 Task: Create a due date automation trigger when advanced on, 2 hours before a card is due add fields without custom field "Resume" cleared.
Action: Mouse moved to (965, 275)
Screenshot: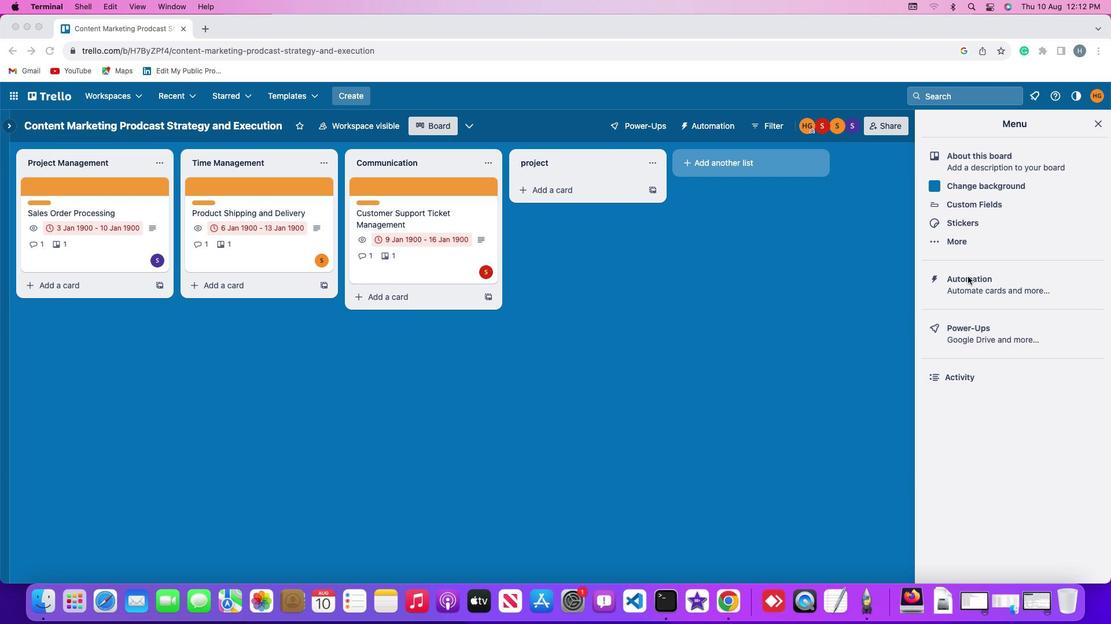 
Action: Mouse pressed left at (965, 275)
Screenshot: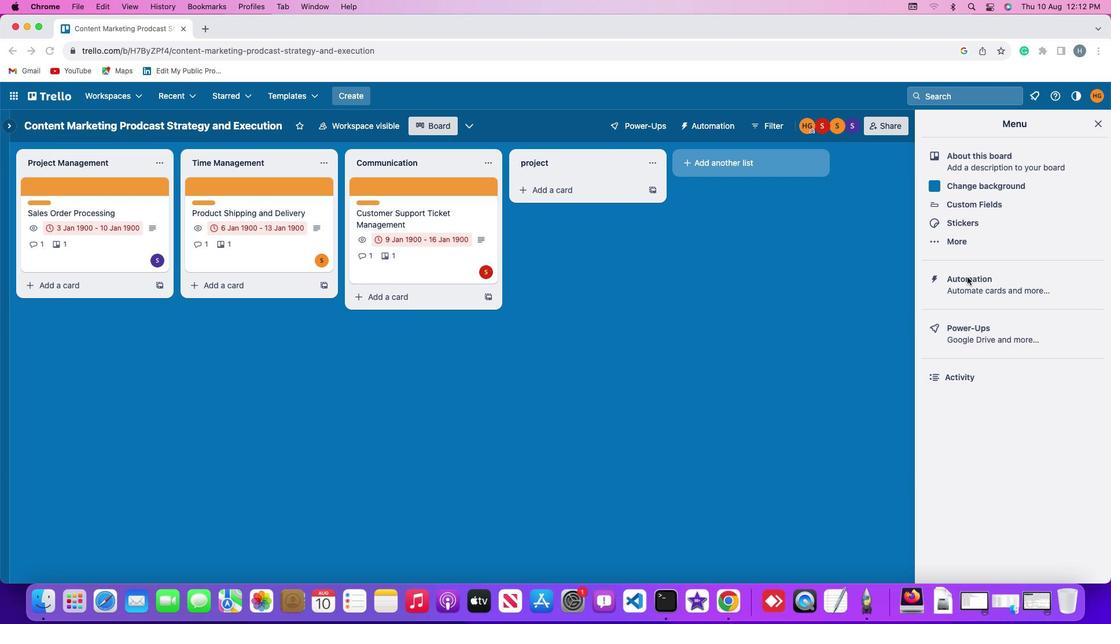 
Action: Mouse pressed left at (965, 275)
Screenshot: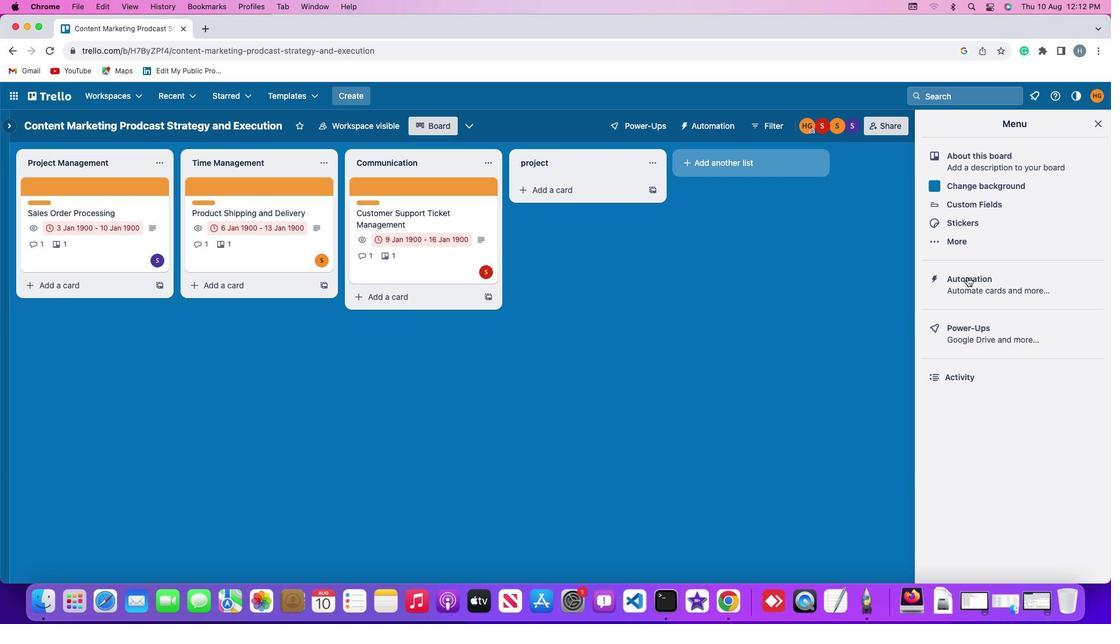 
Action: Mouse moved to (49, 276)
Screenshot: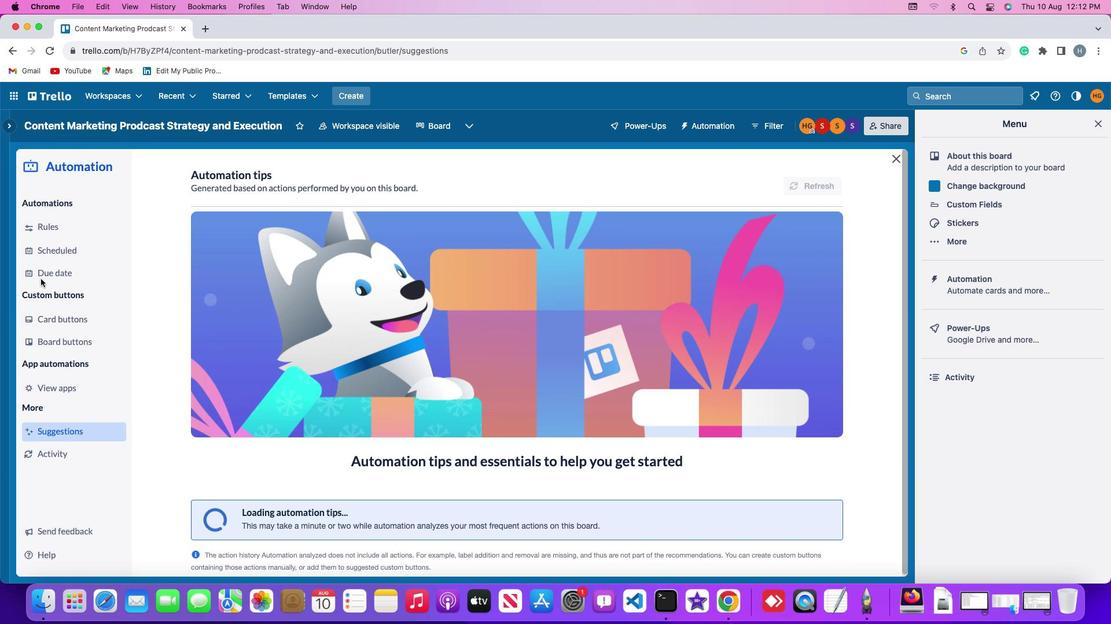 
Action: Mouse pressed left at (49, 276)
Screenshot: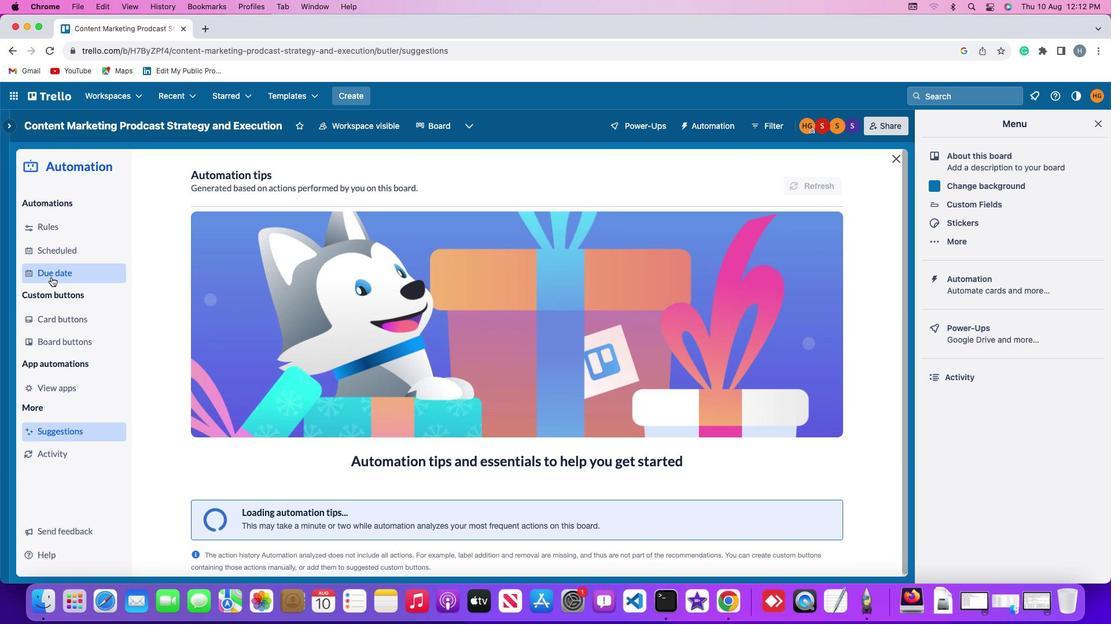 
Action: Mouse moved to (782, 171)
Screenshot: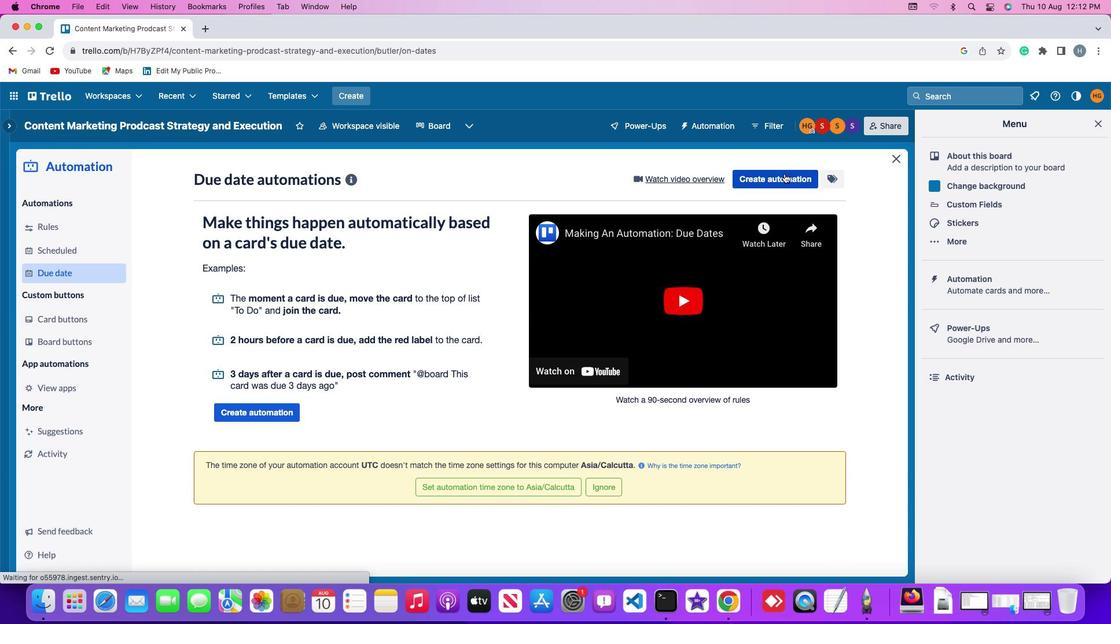 
Action: Mouse pressed left at (782, 171)
Screenshot: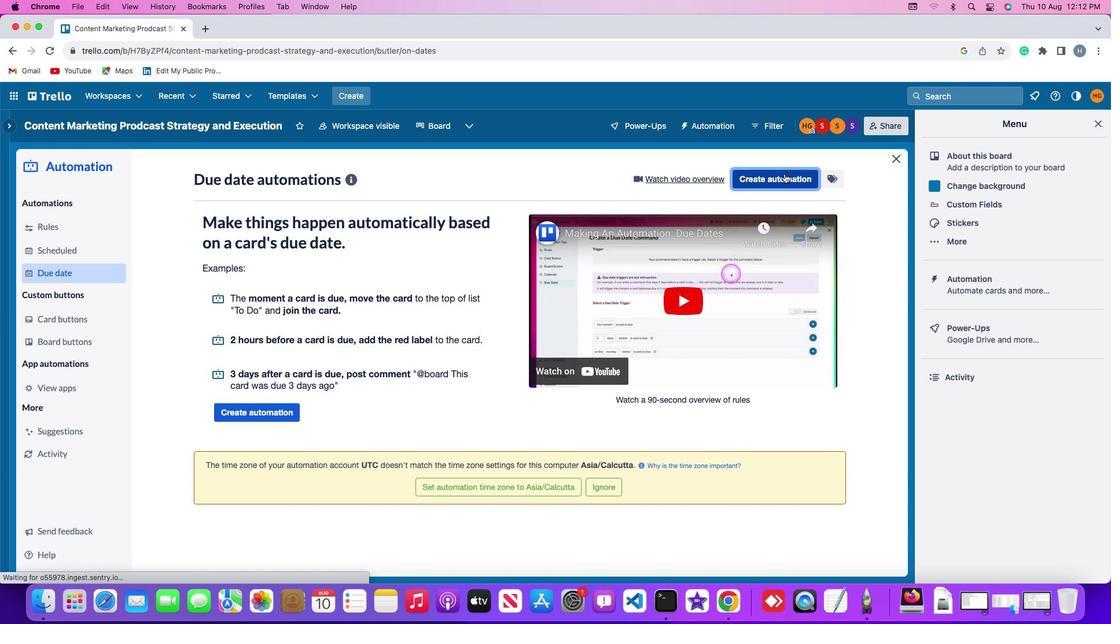 
Action: Mouse moved to (274, 285)
Screenshot: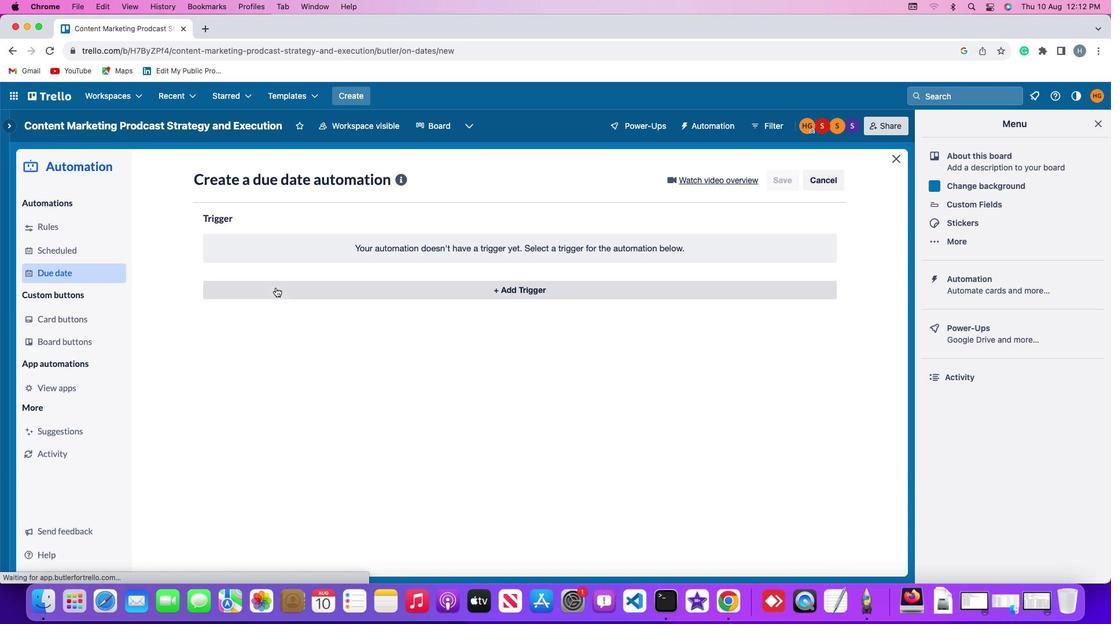 
Action: Mouse pressed left at (274, 285)
Screenshot: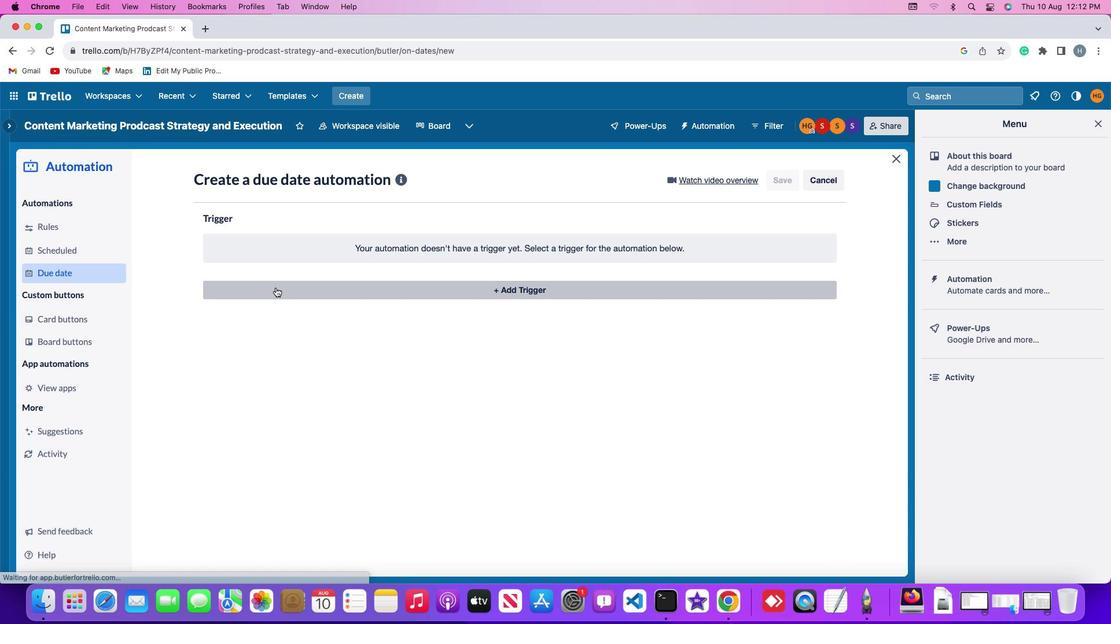 
Action: Mouse moved to (227, 469)
Screenshot: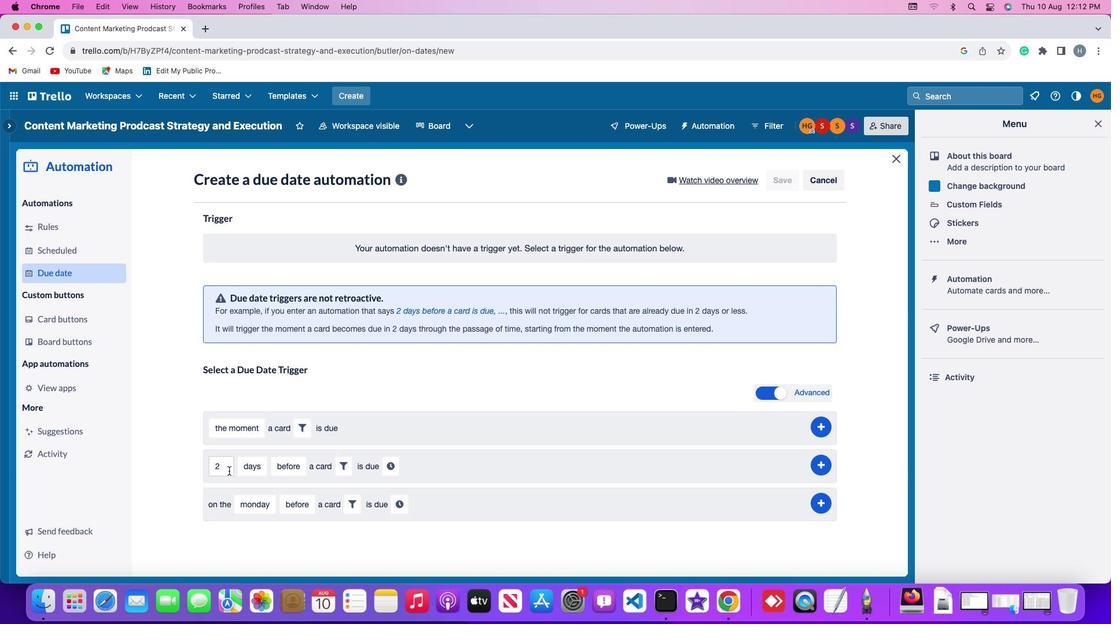 
Action: Mouse pressed left at (227, 469)
Screenshot: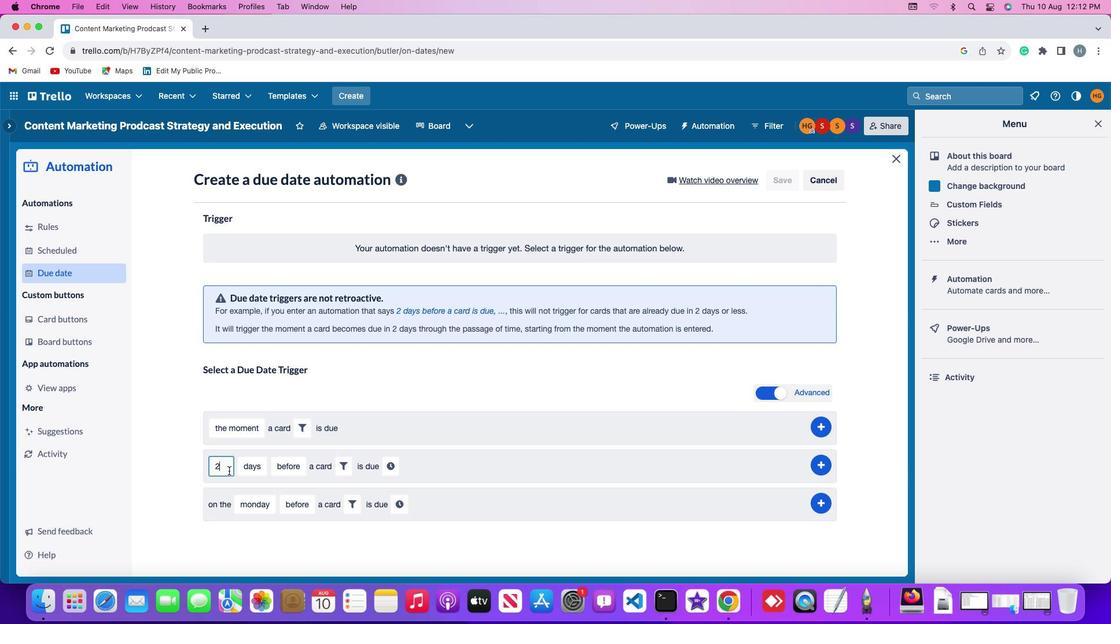 
Action: Mouse moved to (227, 468)
Screenshot: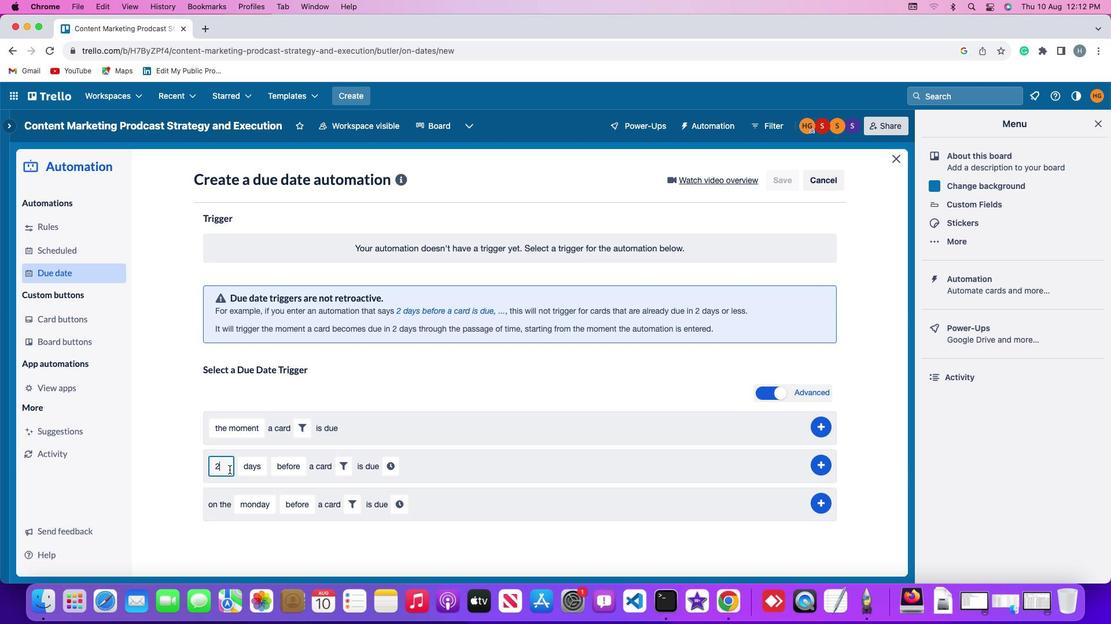 
Action: Key pressed Key.backspace
Screenshot: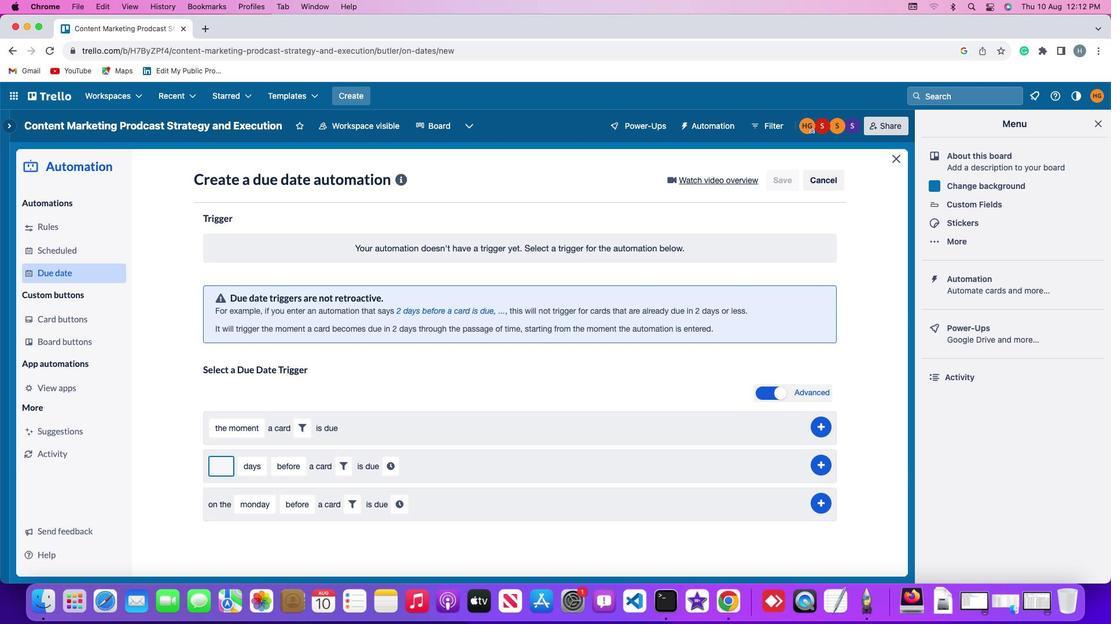 
Action: Mouse moved to (236, 466)
Screenshot: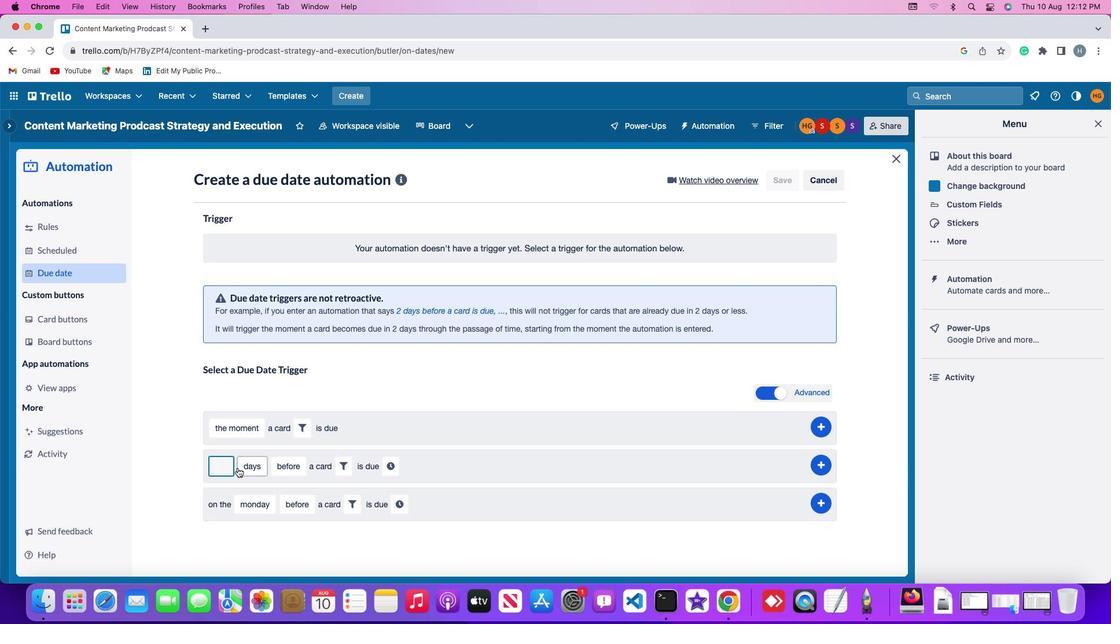 
Action: Key pressed '2'
Screenshot: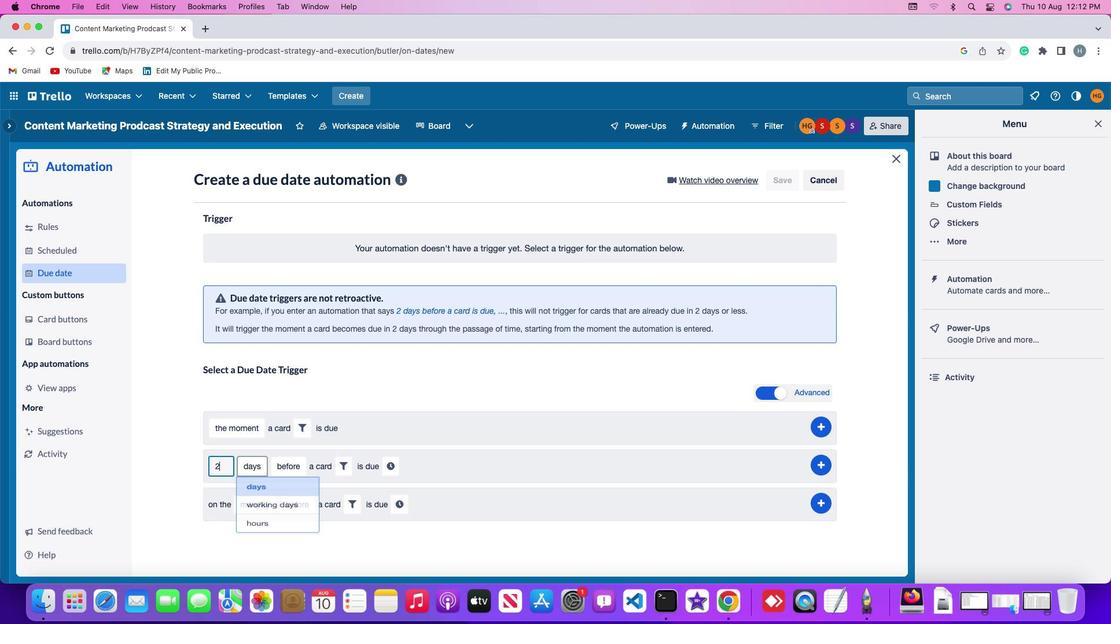 
Action: Mouse moved to (258, 464)
Screenshot: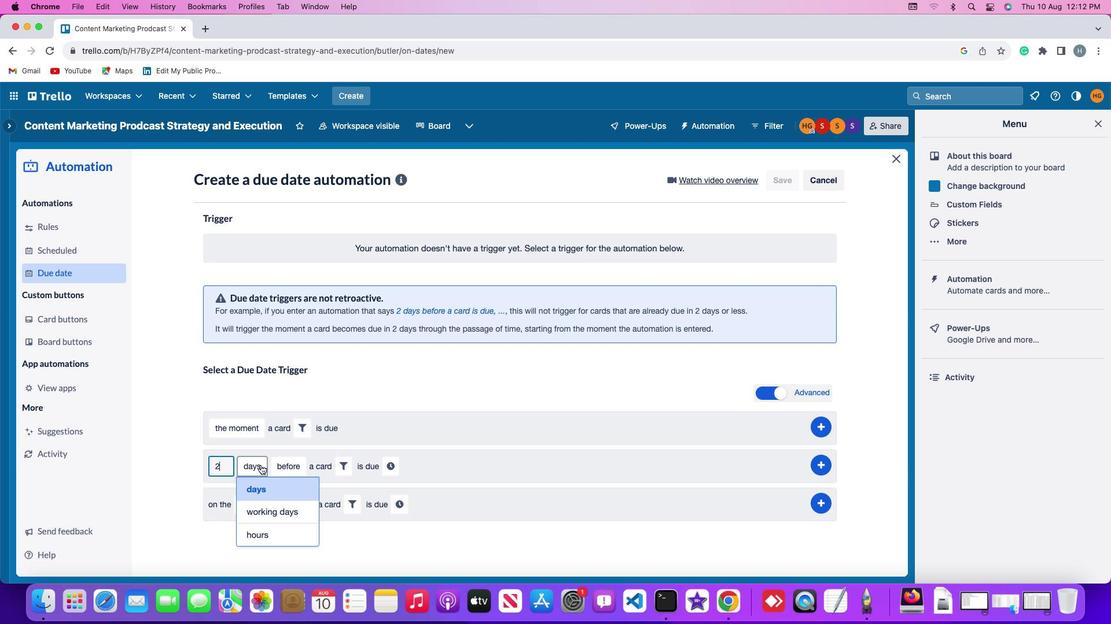 
Action: Mouse pressed left at (258, 464)
Screenshot: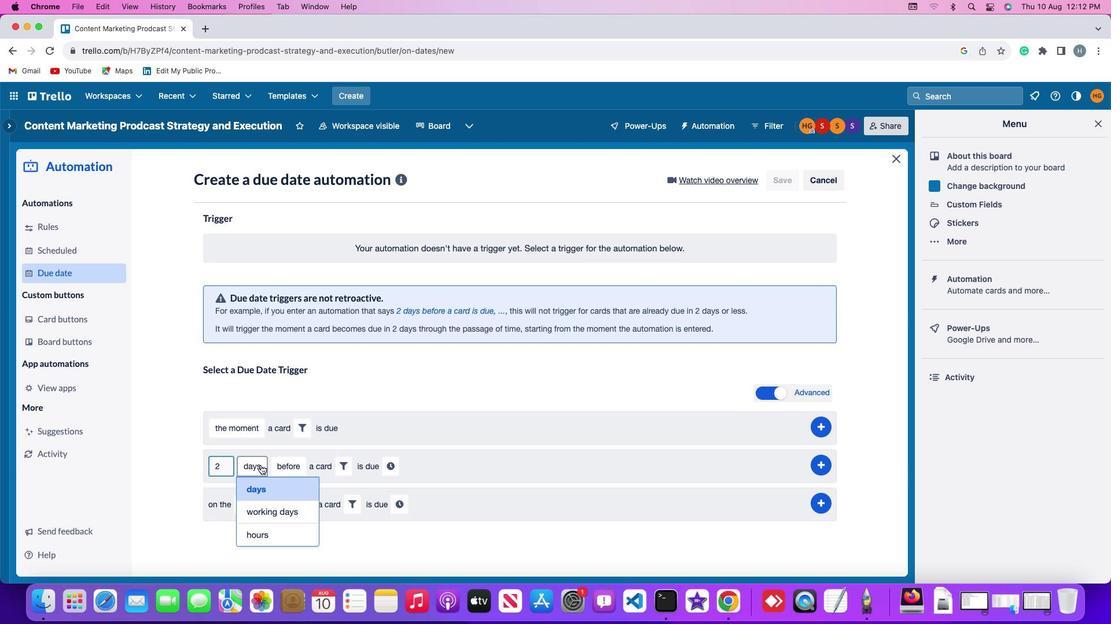
Action: Mouse moved to (258, 531)
Screenshot: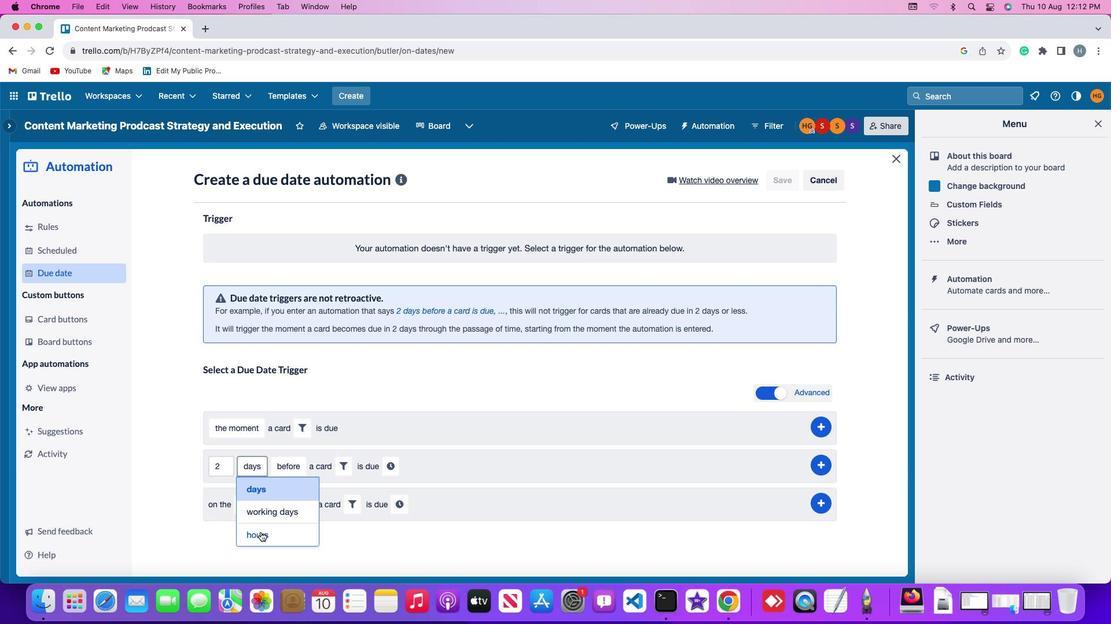 
Action: Mouse pressed left at (258, 531)
Screenshot: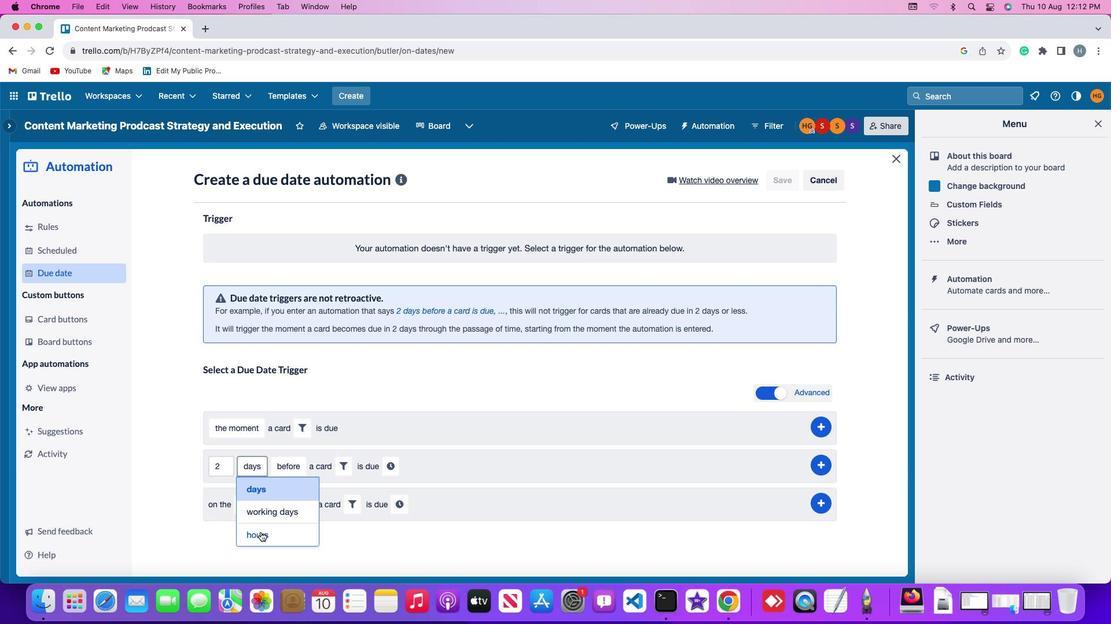 
Action: Mouse moved to (294, 468)
Screenshot: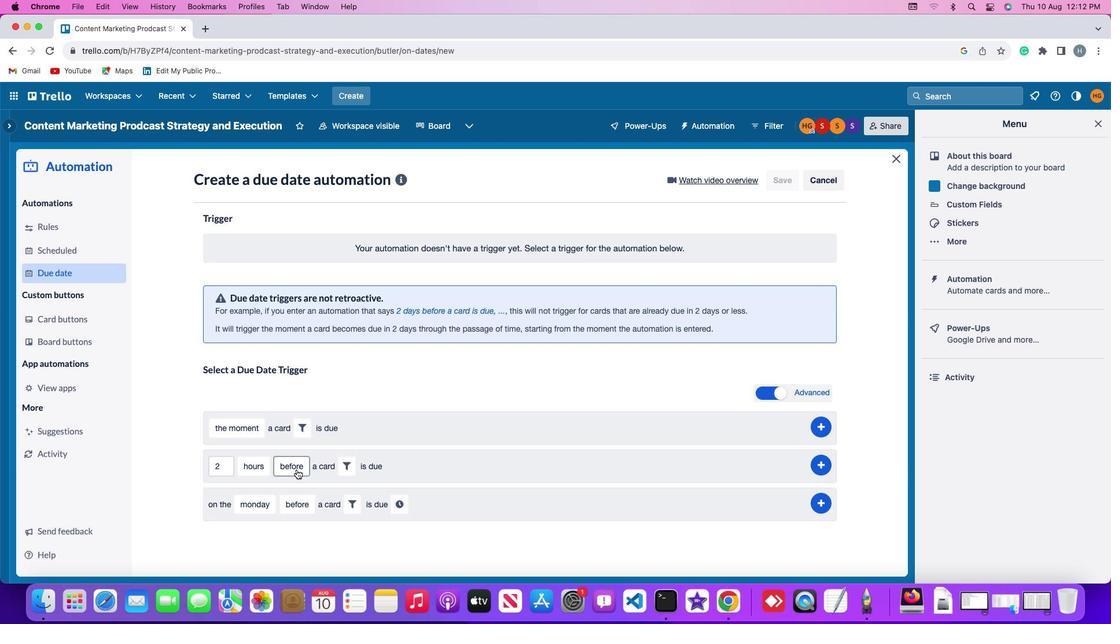
Action: Mouse pressed left at (294, 468)
Screenshot: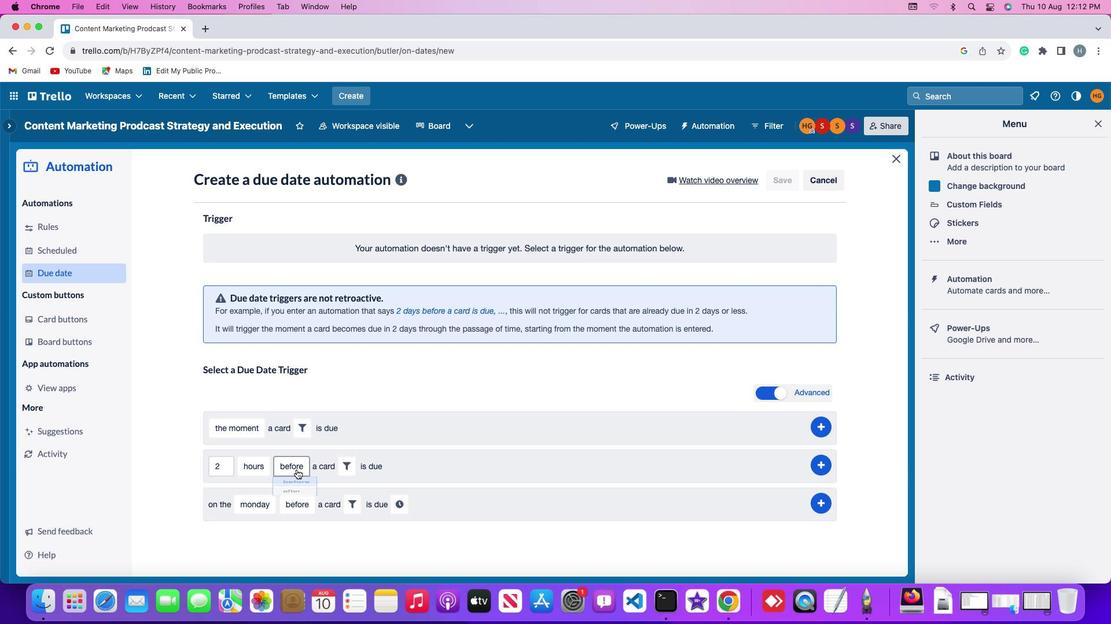 
Action: Mouse moved to (298, 487)
Screenshot: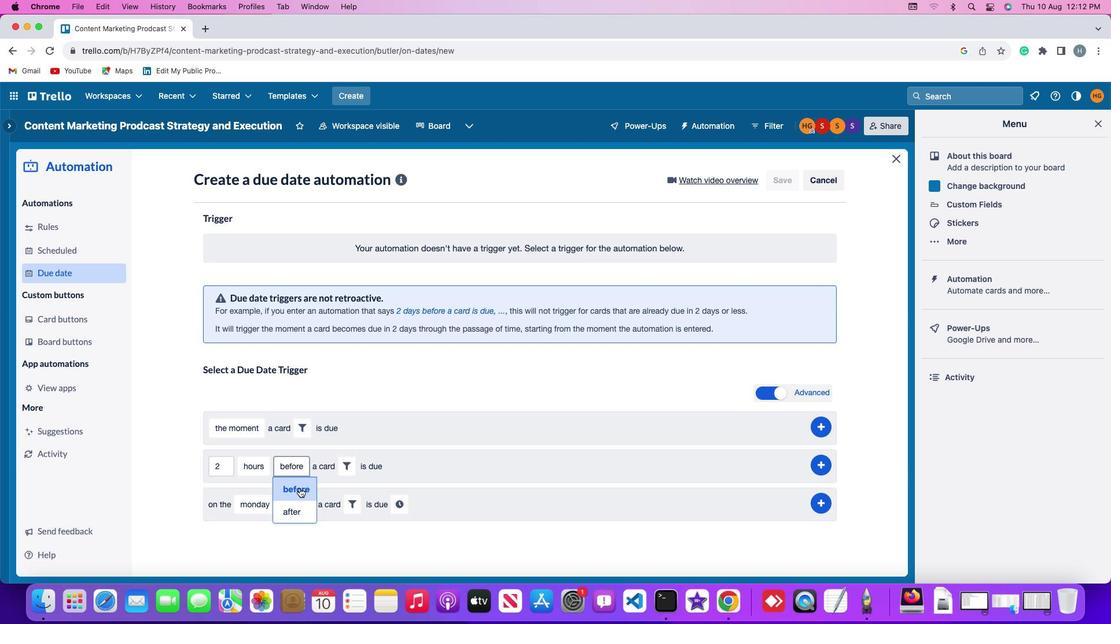 
Action: Mouse pressed left at (298, 487)
Screenshot: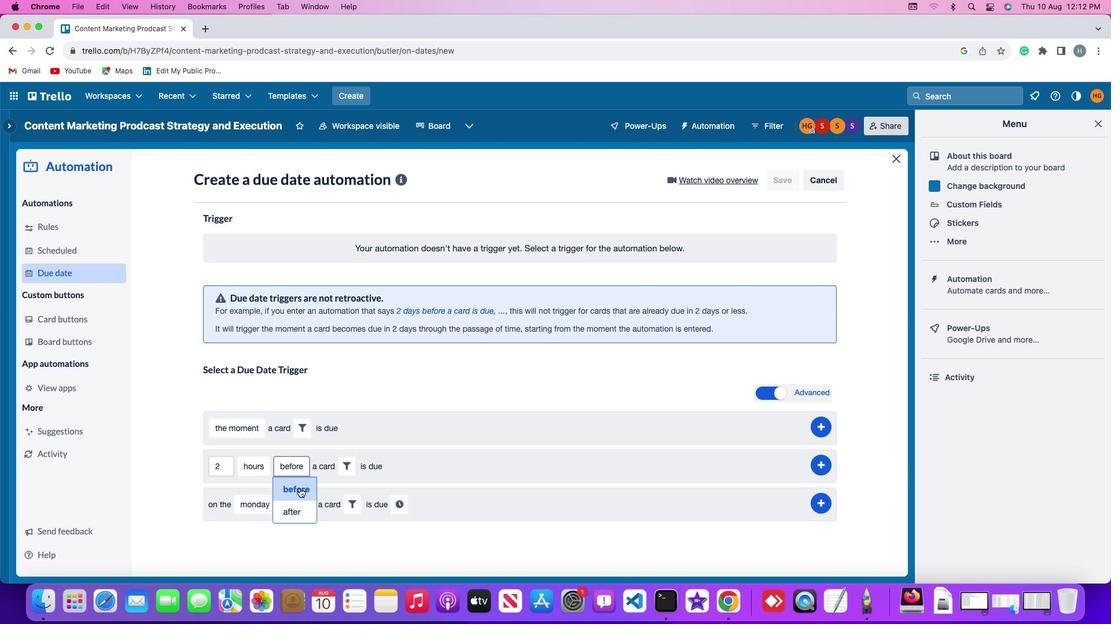 
Action: Mouse moved to (341, 460)
Screenshot: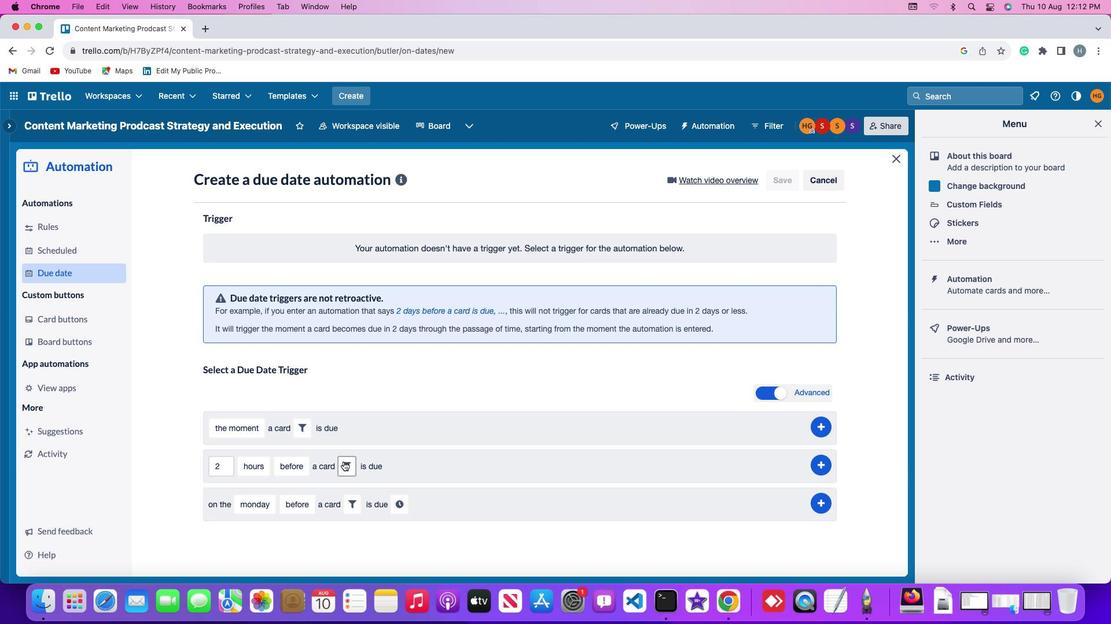 
Action: Mouse pressed left at (341, 460)
Screenshot: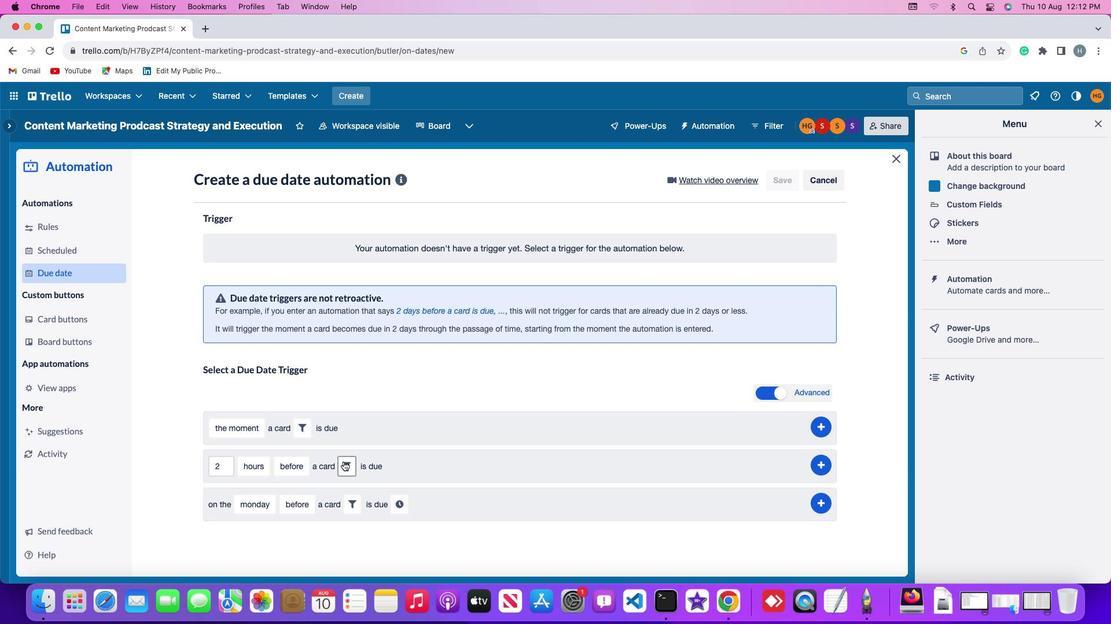 
Action: Mouse moved to (530, 500)
Screenshot: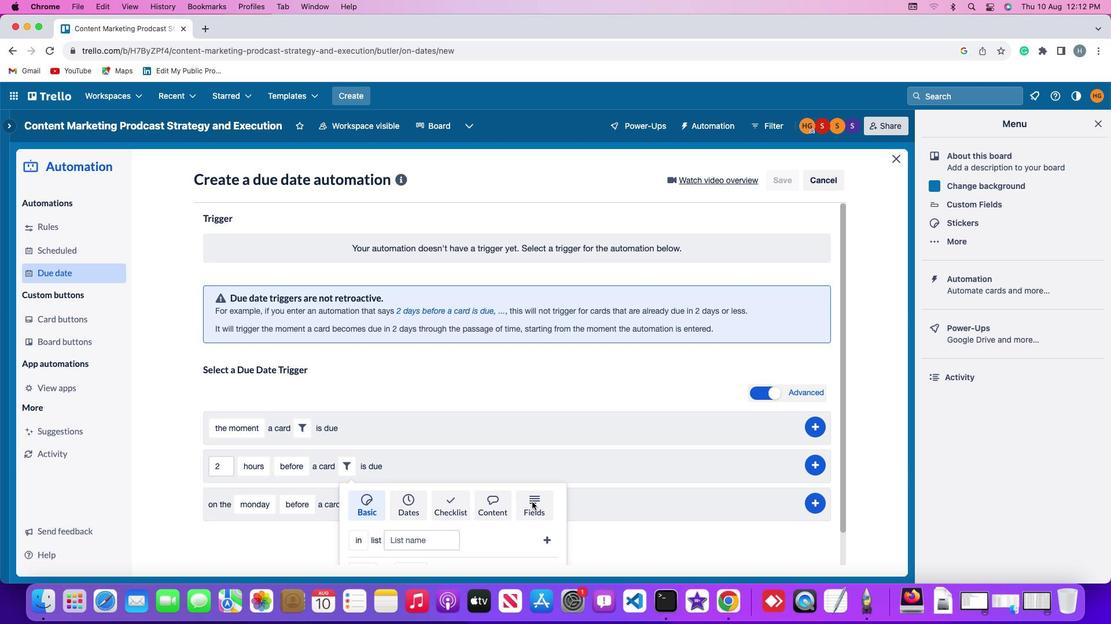 
Action: Mouse pressed left at (530, 500)
Screenshot: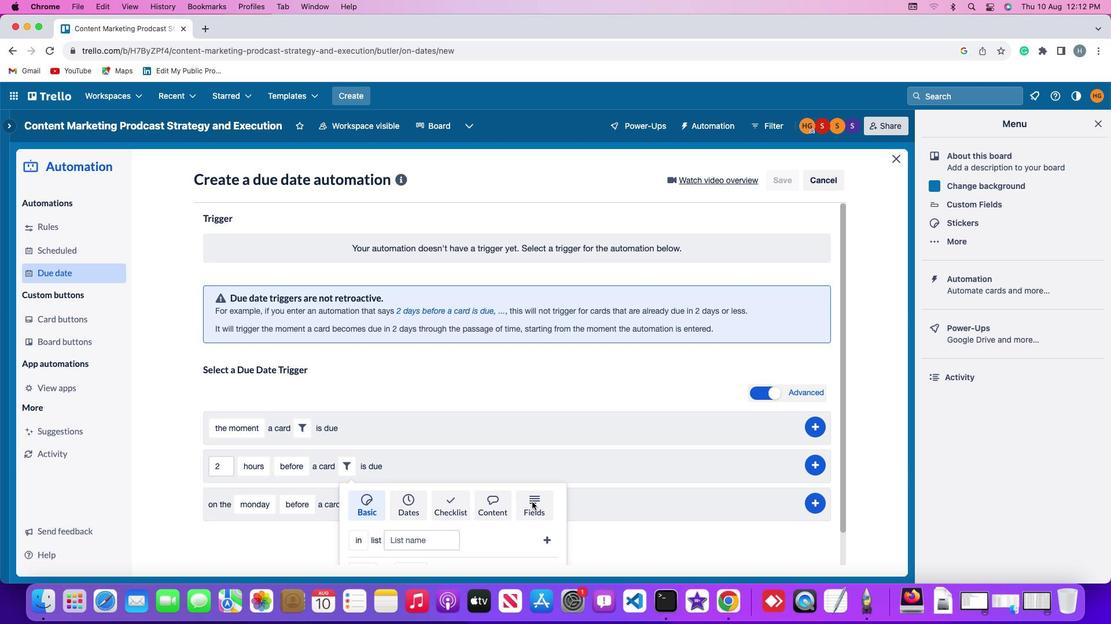 
Action: Mouse moved to (313, 532)
Screenshot: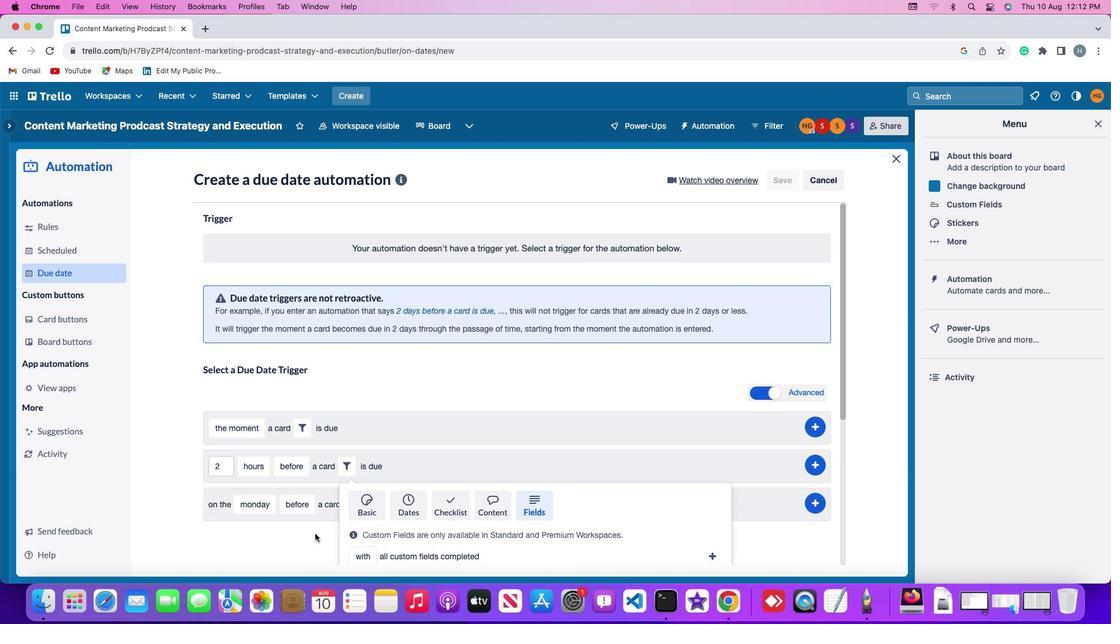 
Action: Mouse scrolled (313, 532) with delta (-1, -1)
Screenshot: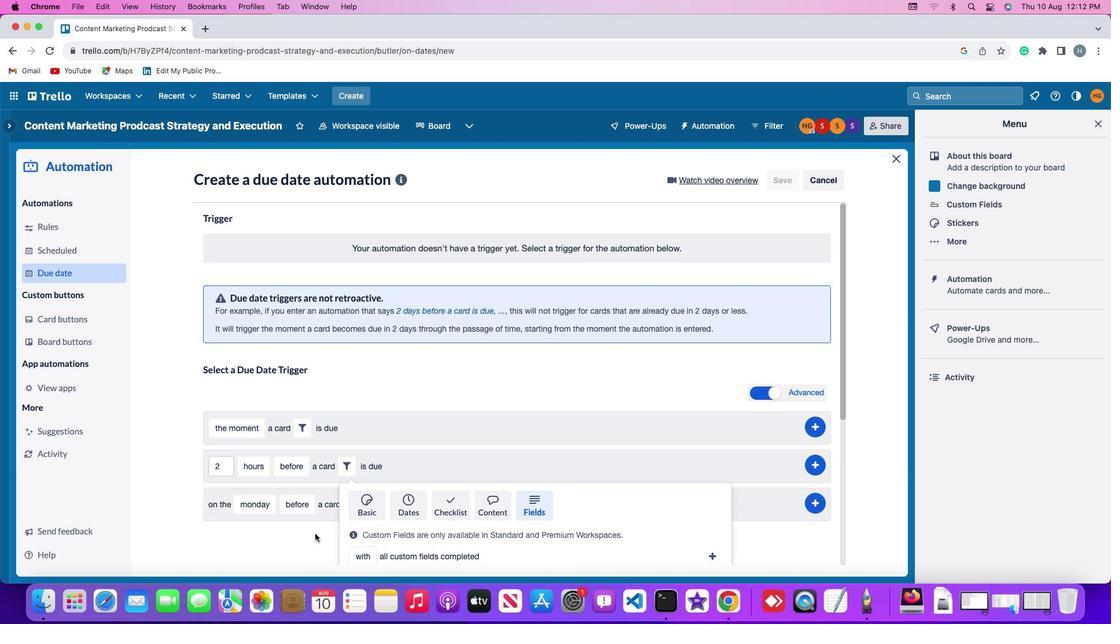 
Action: Mouse scrolled (313, 532) with delta (-1, -1)
Screenshot: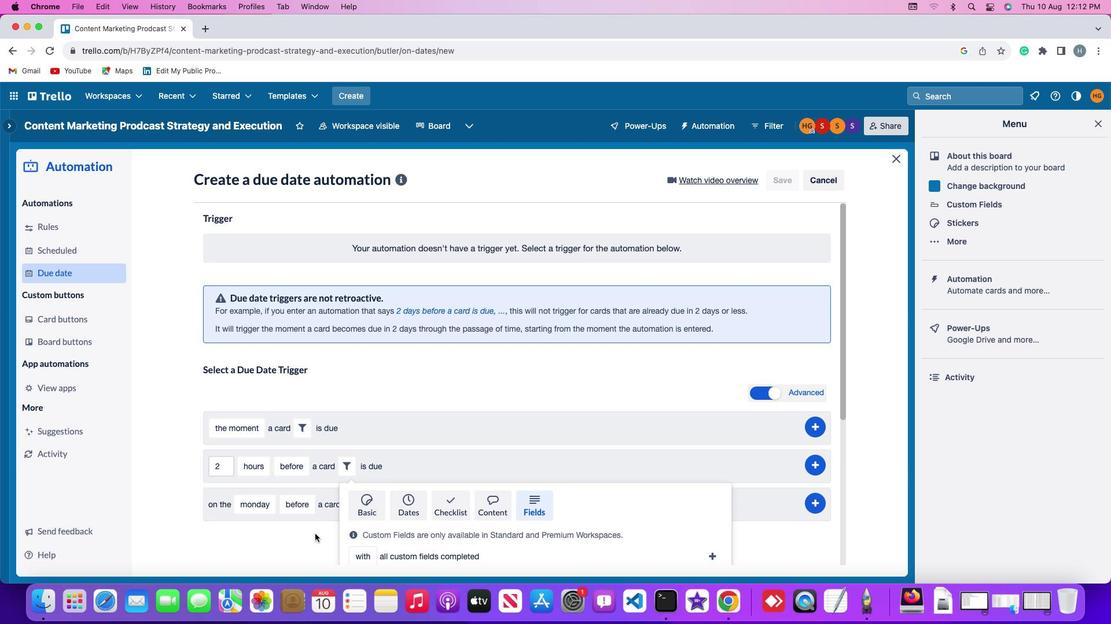 
Action: Mouse scrolled (313, 532) with delta (-1, -2)
Screenshot: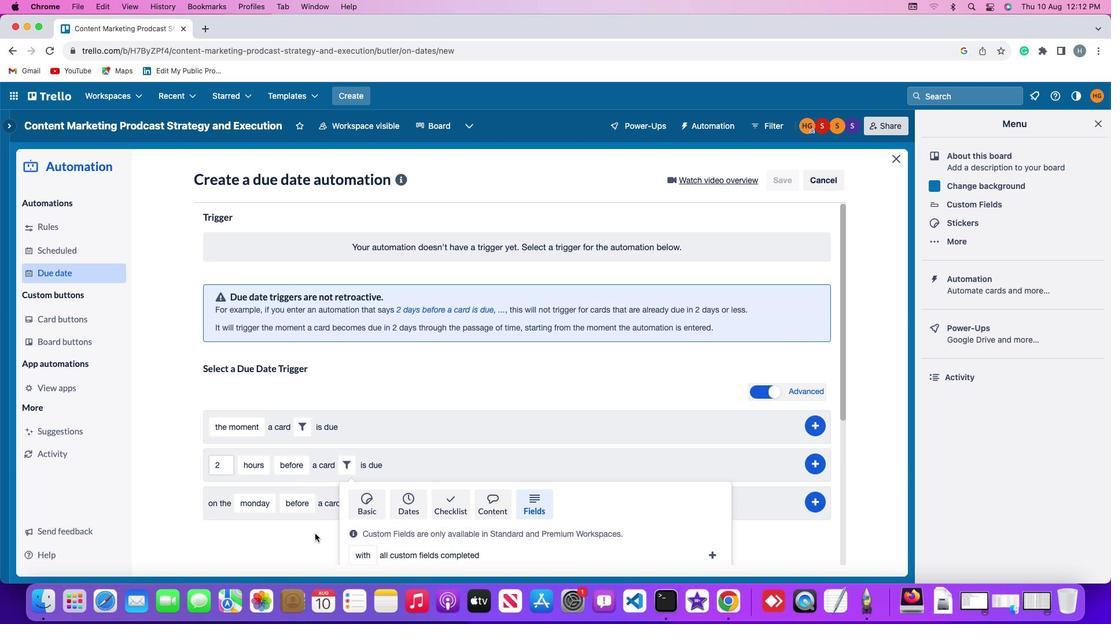 
Action: Mouse moved to (312, 531)
Screenshot: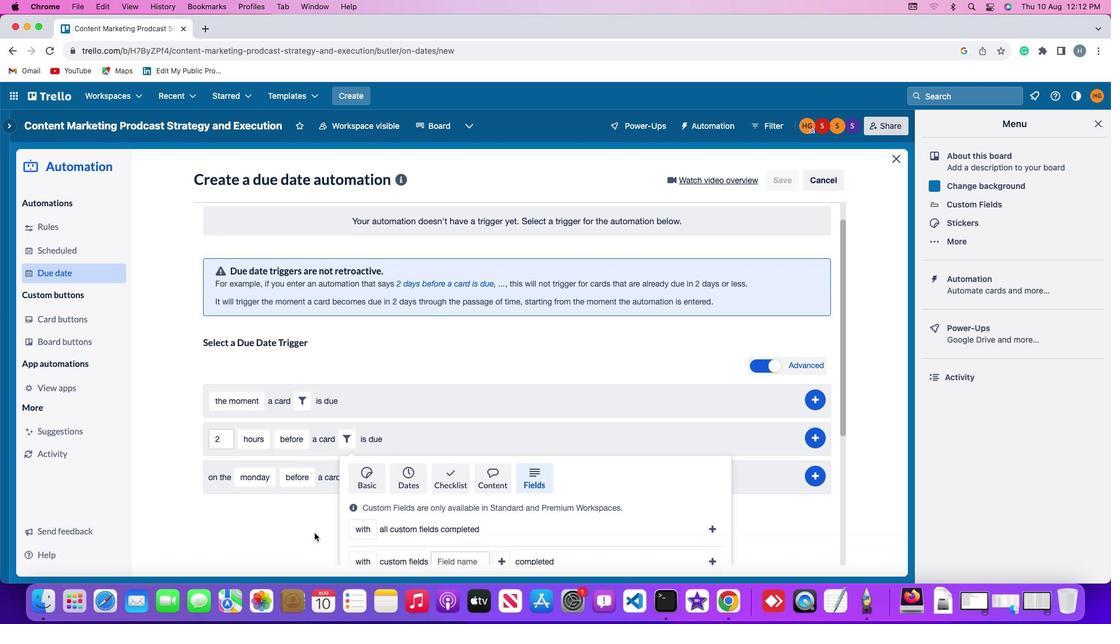 
Action: Mouse scrolled (312, 531) with delta (-1, -2)
Screenshot: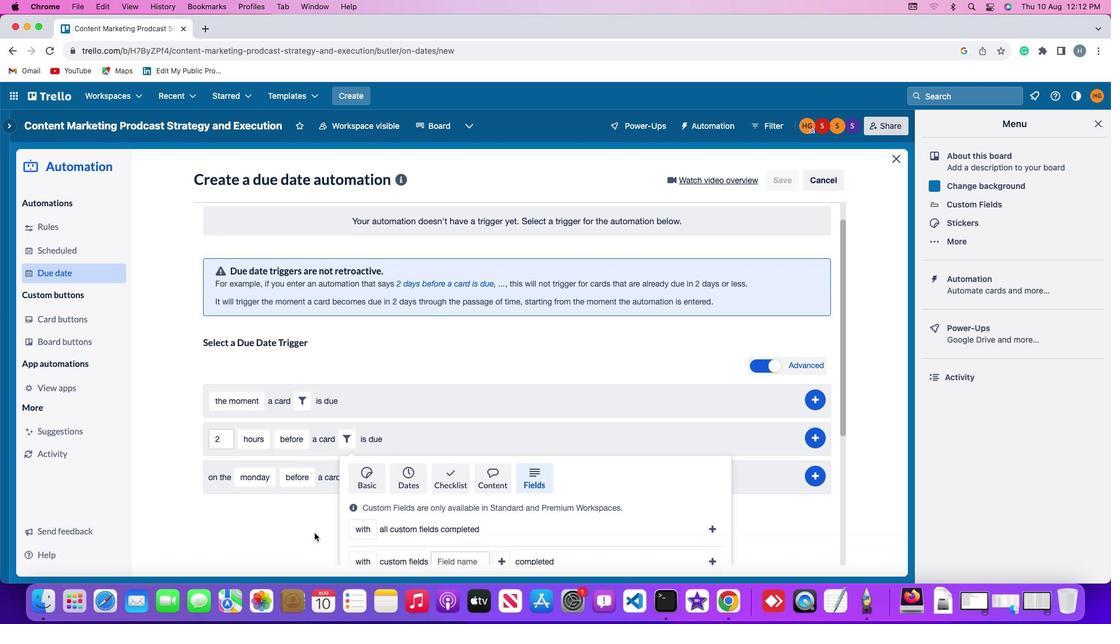 
Action: Mouse moved to (306, 528)
Screenshot: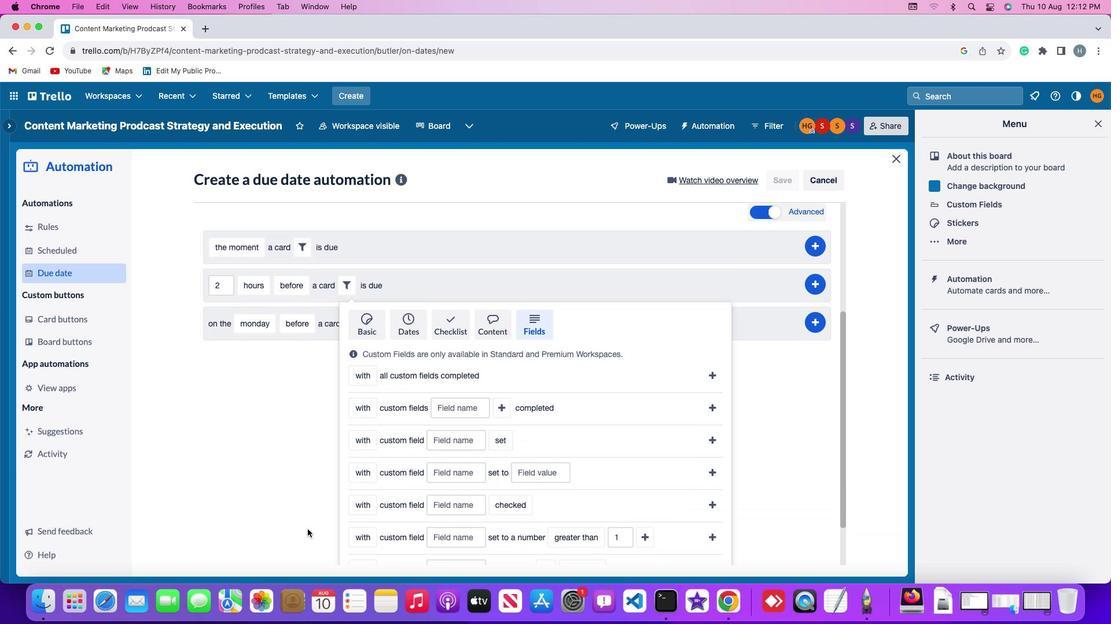 
Action: Mouse scrolled (306, 528) with delta (-1, -1)
Screenshot: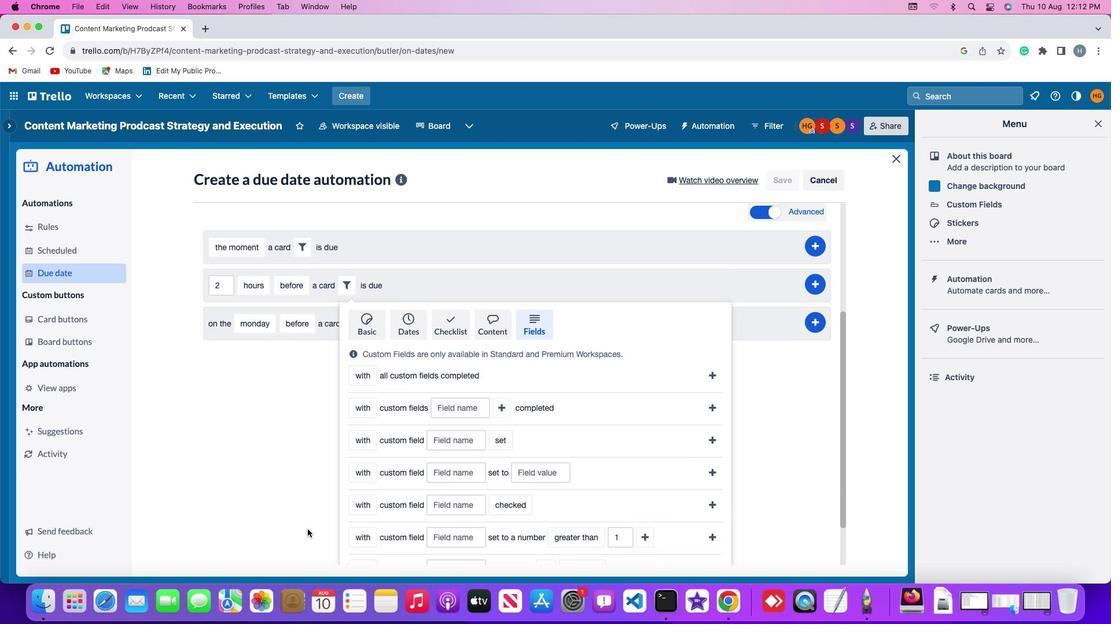 
Action: Mouse scrolled (306, 528) with delta (-1, -1)
Screenshot: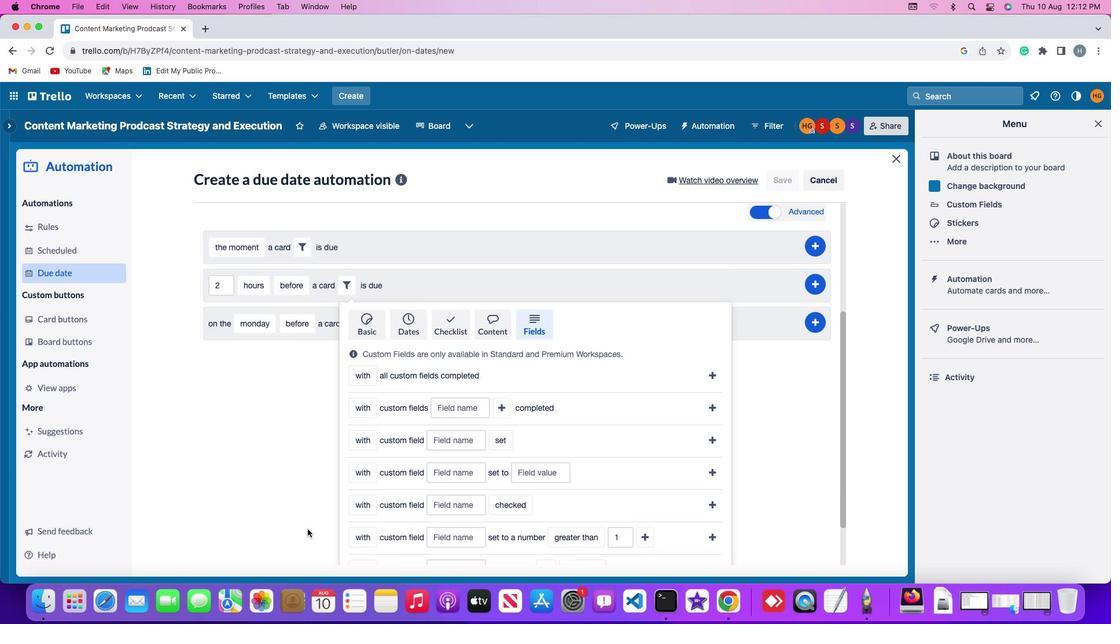 
Action: Mouse moved to (363, 421)
Screenshot: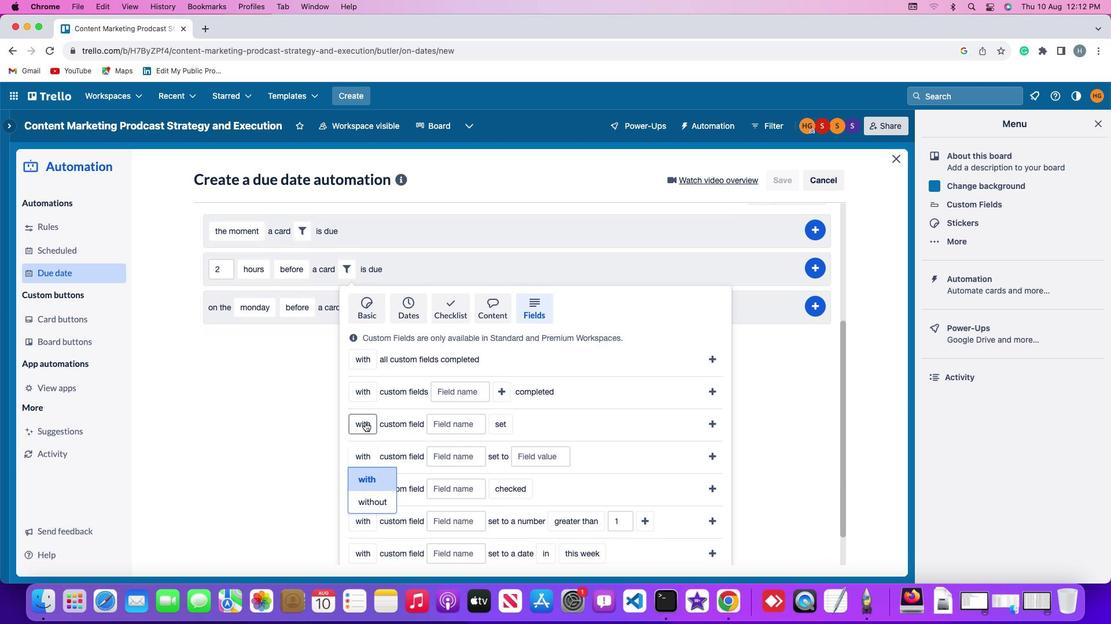 
Action: Mouse pressed left at (363, 421)
Screenshot: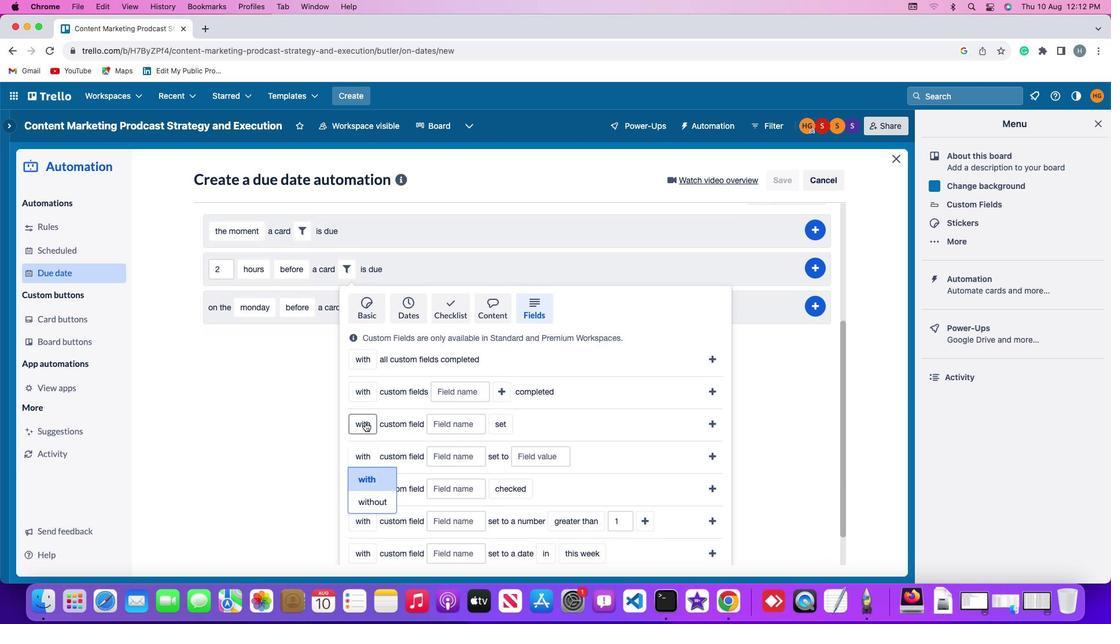 
Action: Mouse moved to (376, 465)
Screenshot: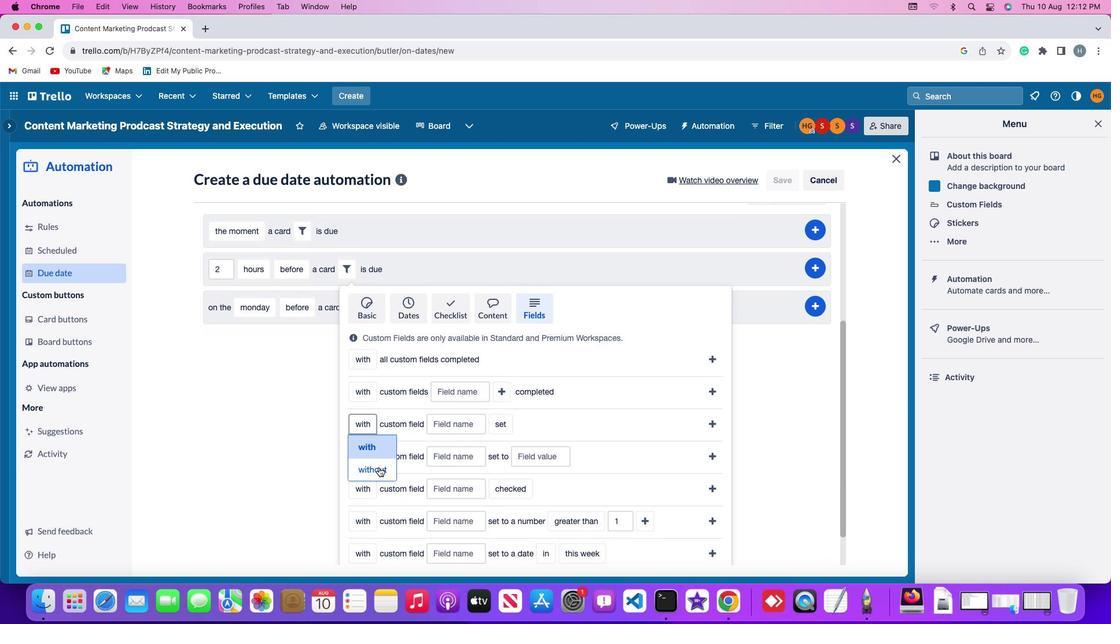 
Action: Mouse pressed left at (376, 465)
Screenshot: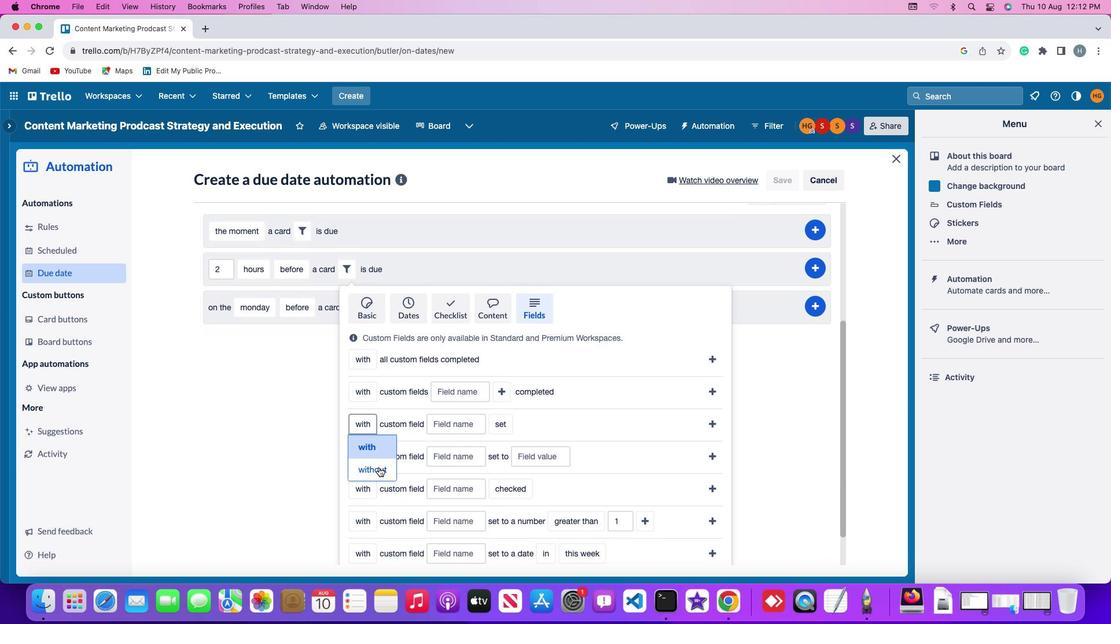 
Action: Mouse moved to (451, 422)
Screenshot: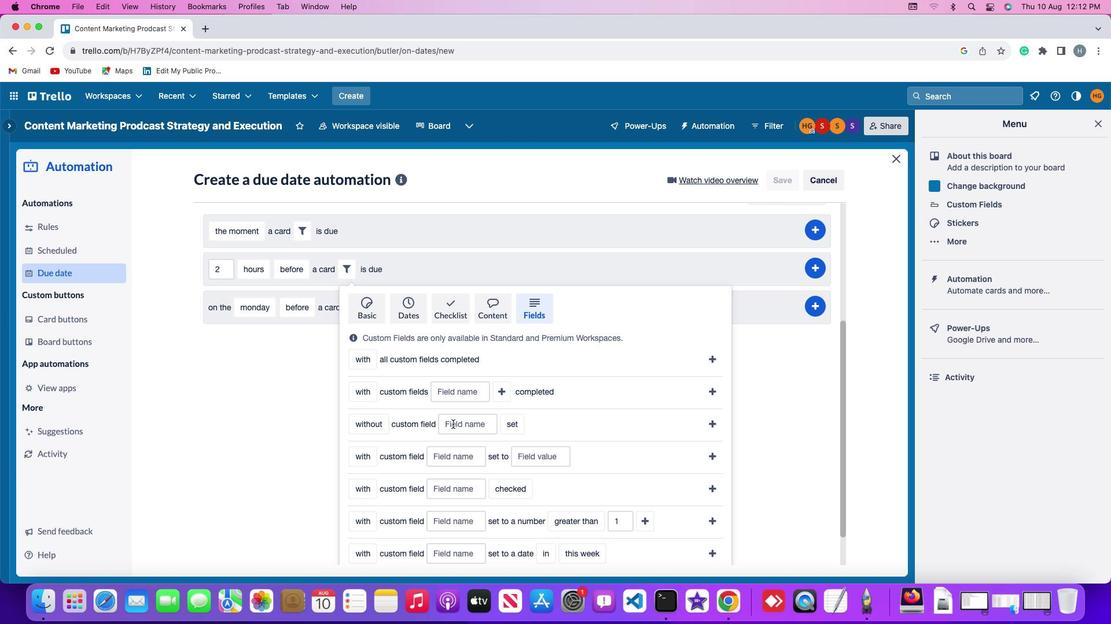
Action: Mouse pressed left at (451, 422)
Screenshot: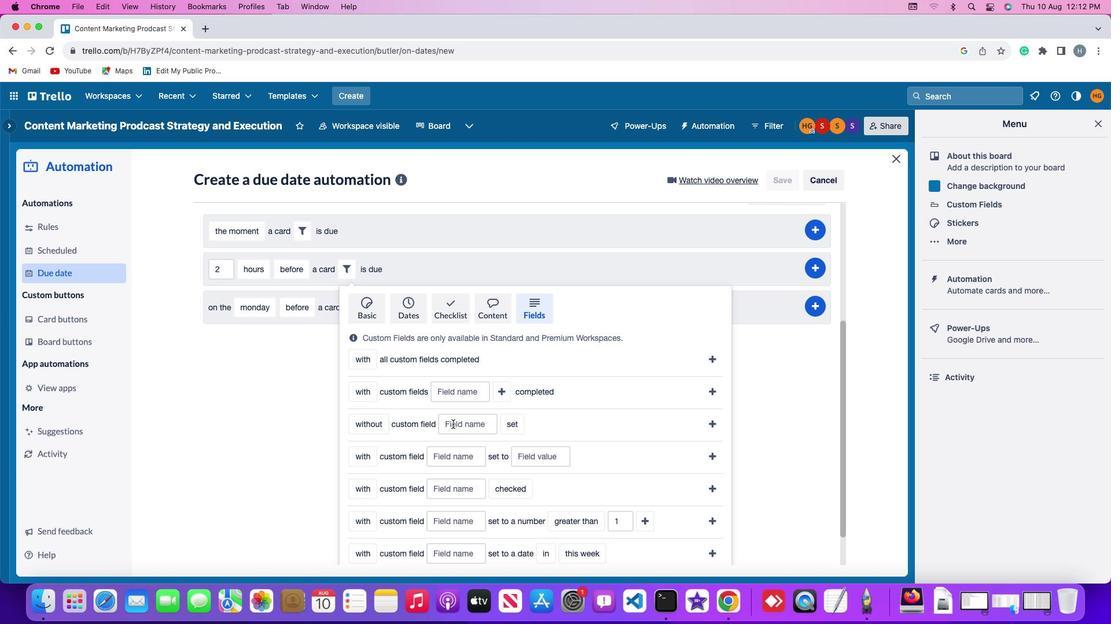 
Action: Key pressed Key.shift'R''e''s''u''m''e'
Screenshot: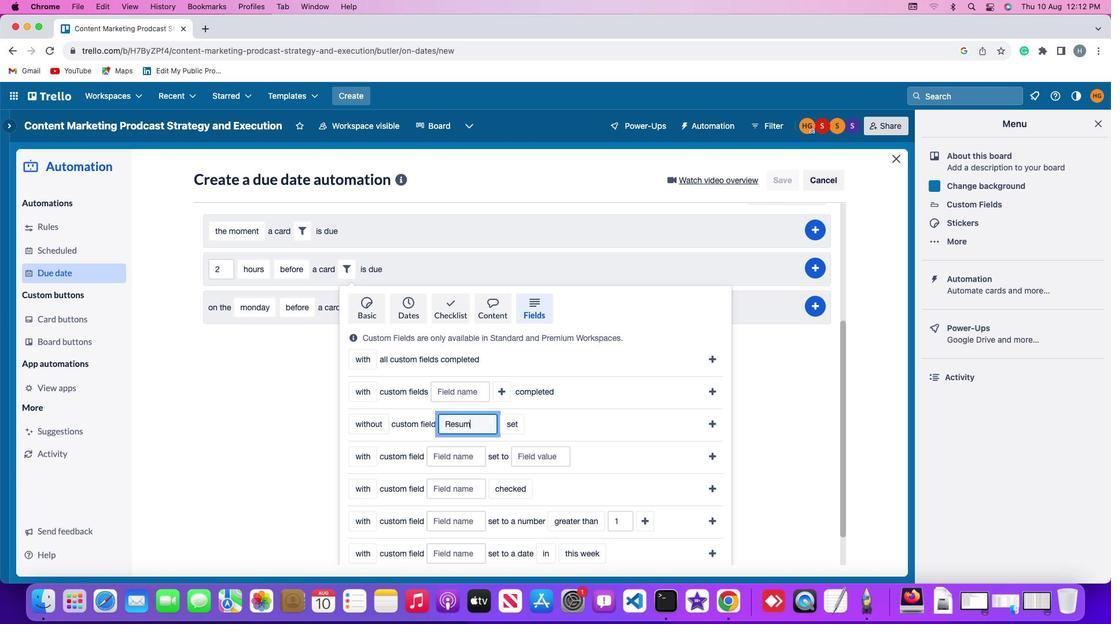 
Action: Mouse moved to (509, 420)
Screenshot: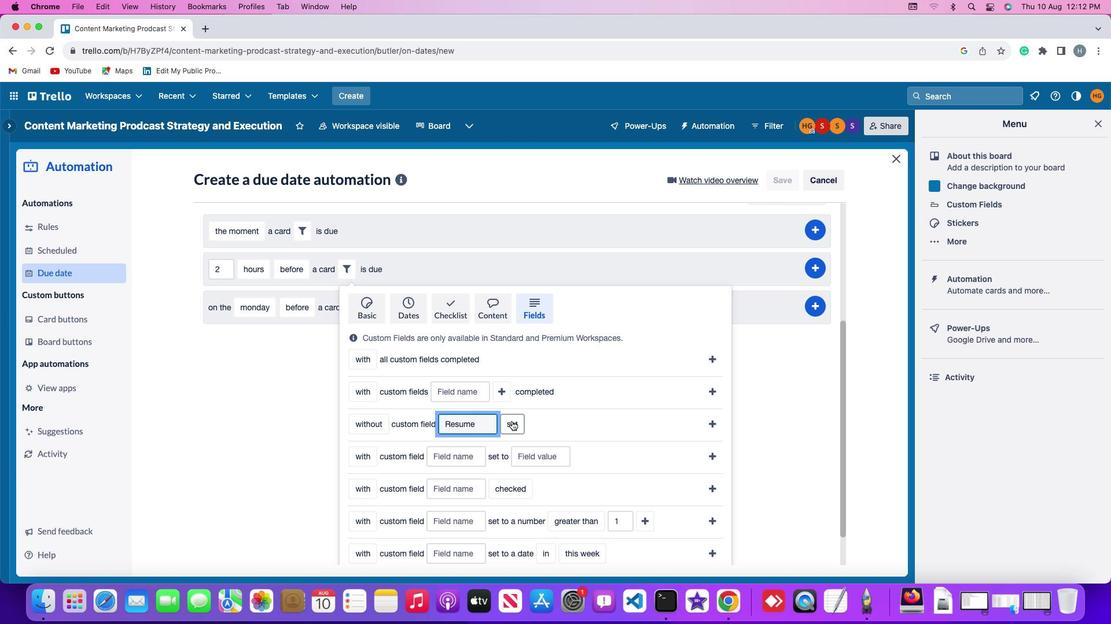 
Action: Mouse pressed left at (509, 420)
Screenshot: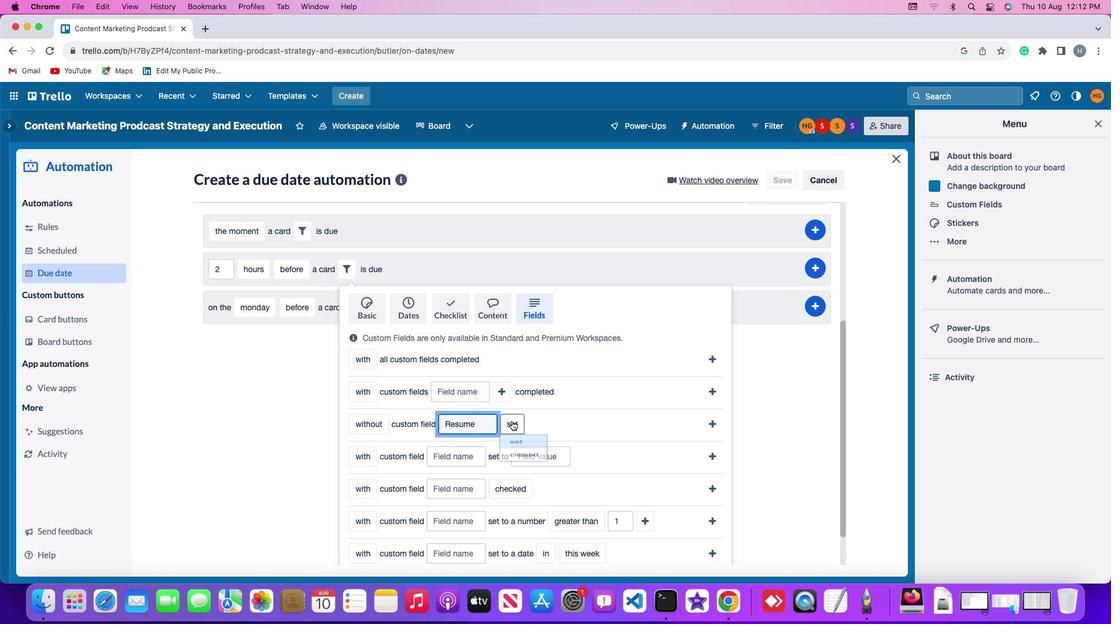 
Action: Mouse moved to (523, 469)
Screenshot: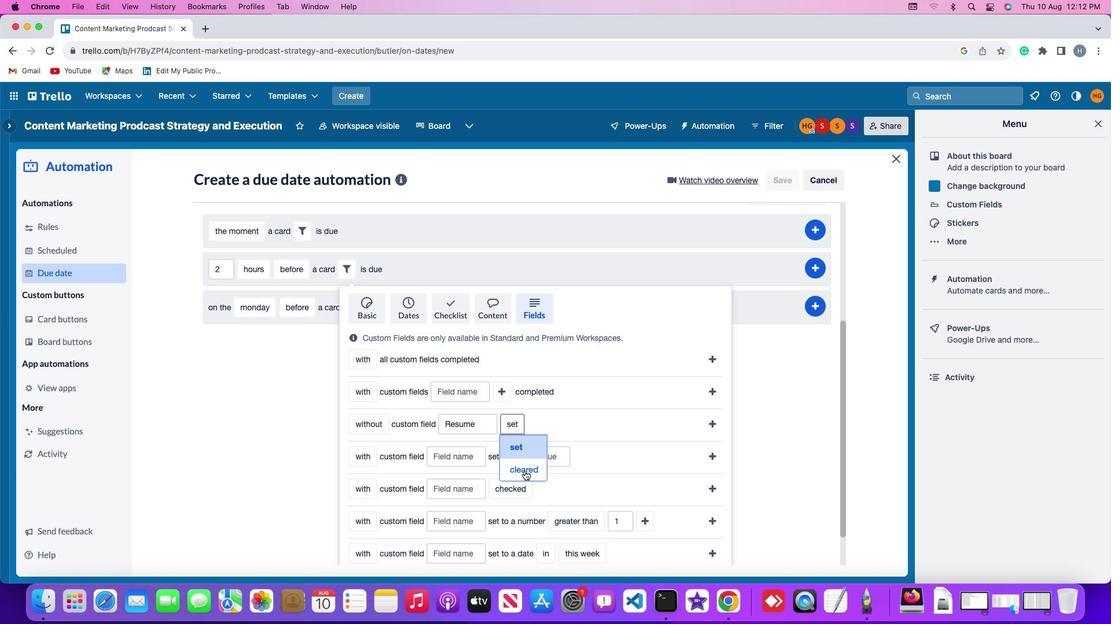 
Action: Mouse pressed left at (523, 469)
Screenshot: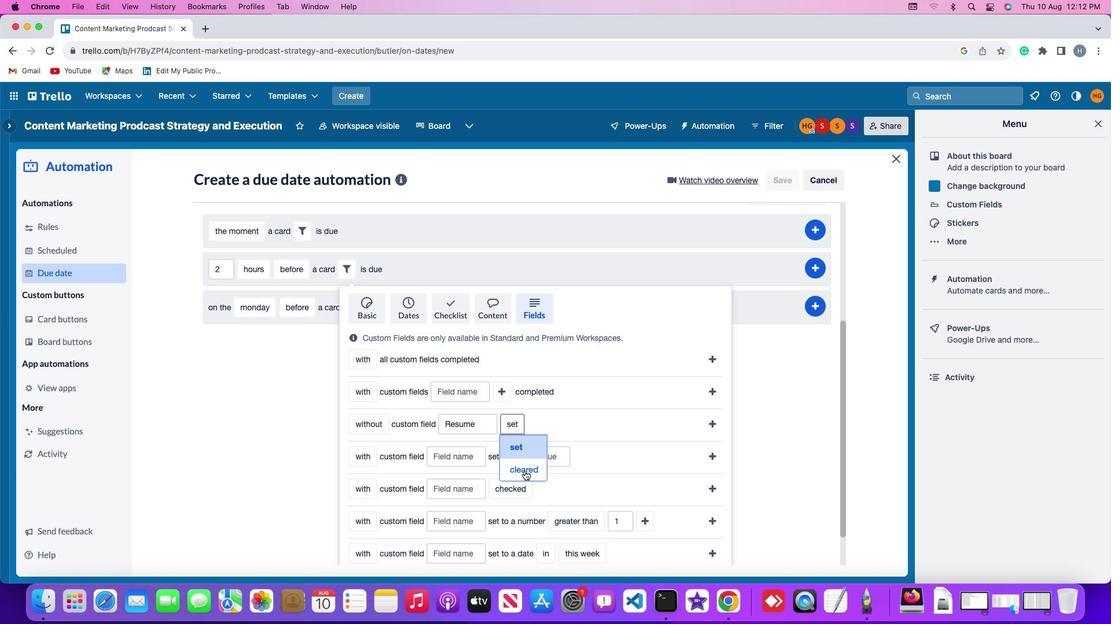 
Action: Mouse moved to (712, 422)
Screenshot: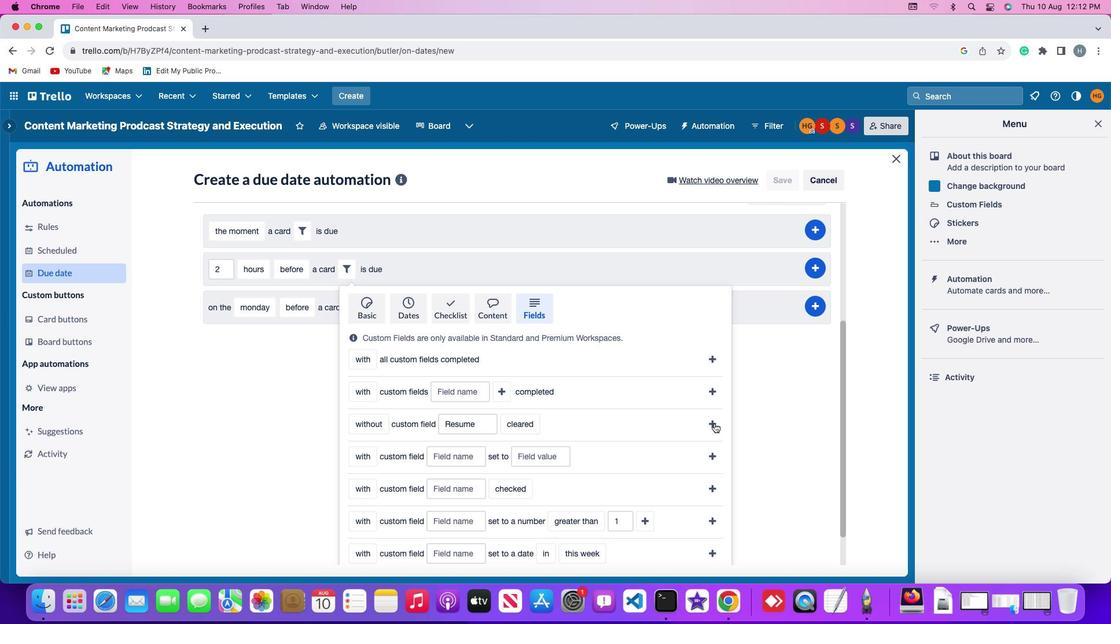 
Action: Mouse pressed left at (712, 422)
Screenshot: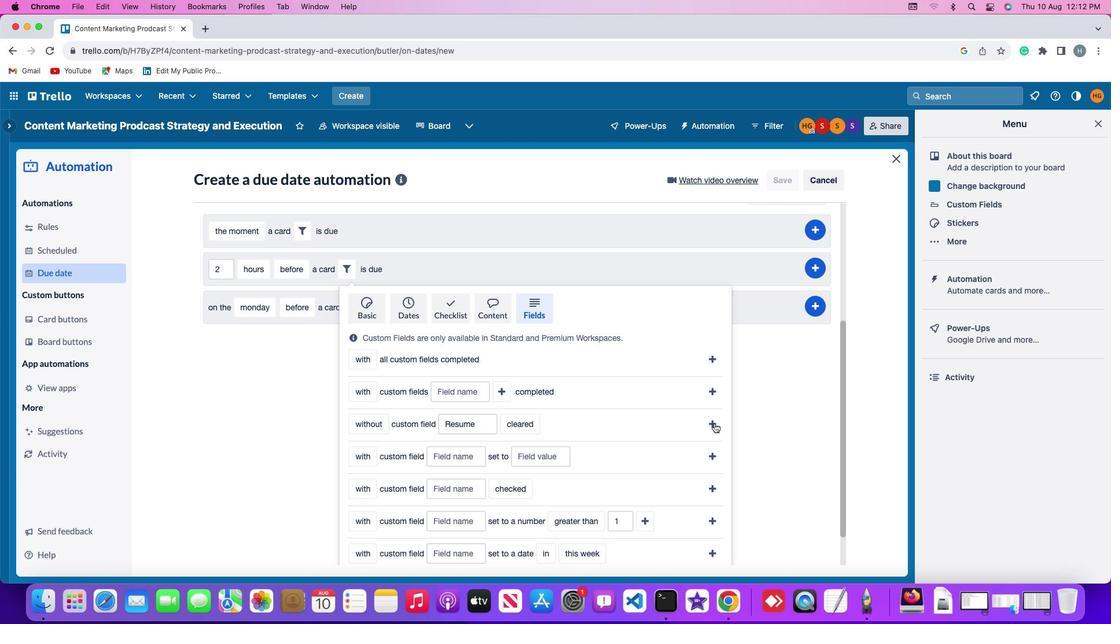 
Action: Mouse moved to (821, 461)
Screenshot: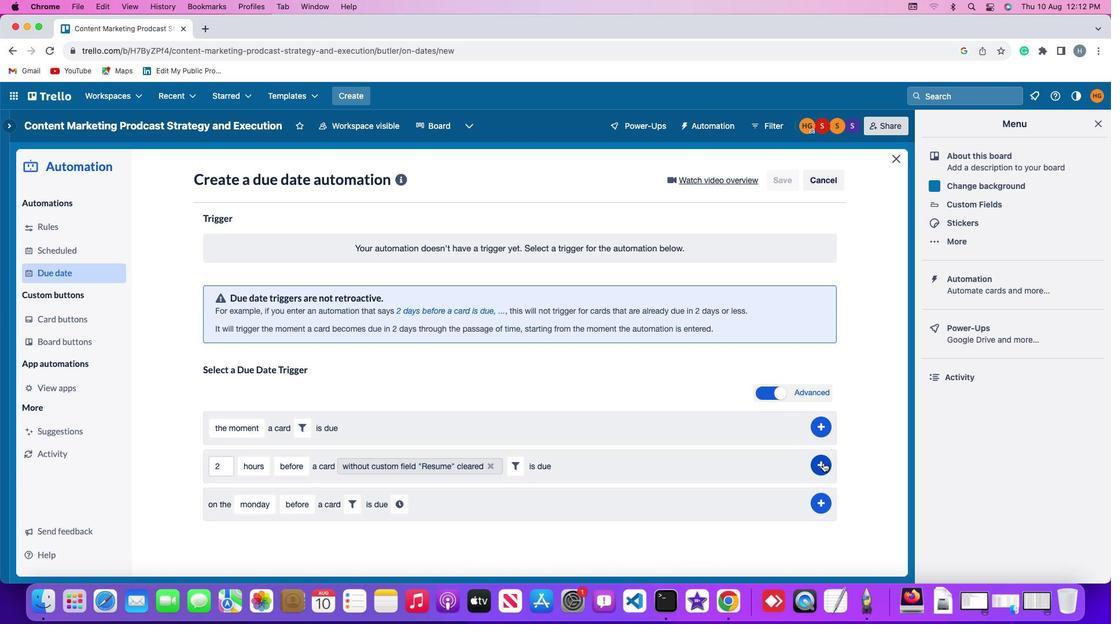 
Action: Mouse pressed left at (821, 461)
Screenshot: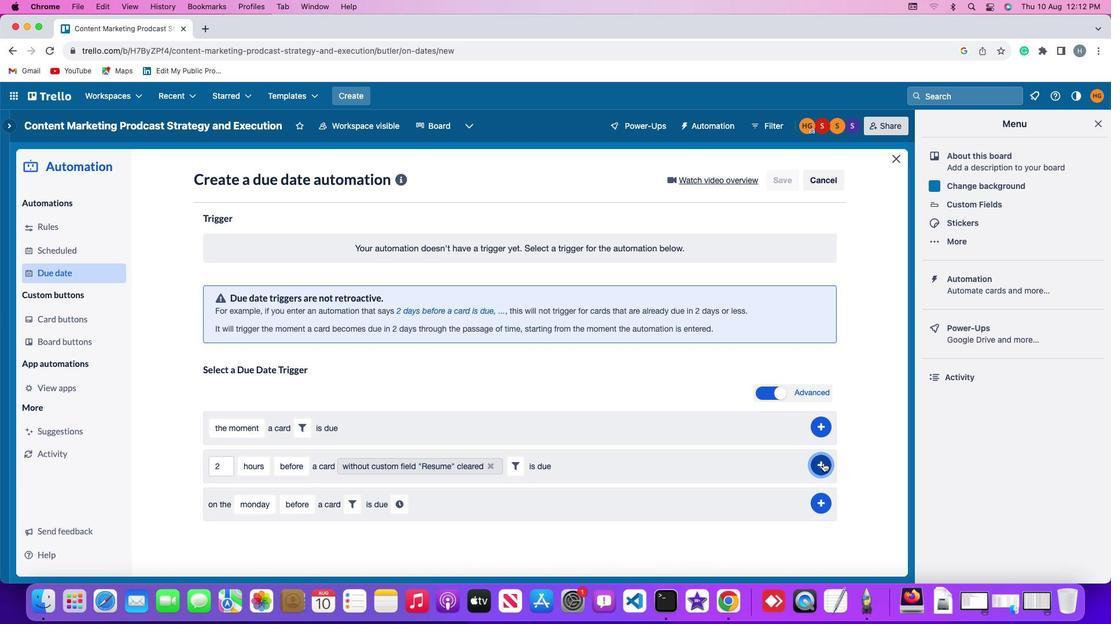 
Action: Mouse moved to (863, 378)
Screenshot: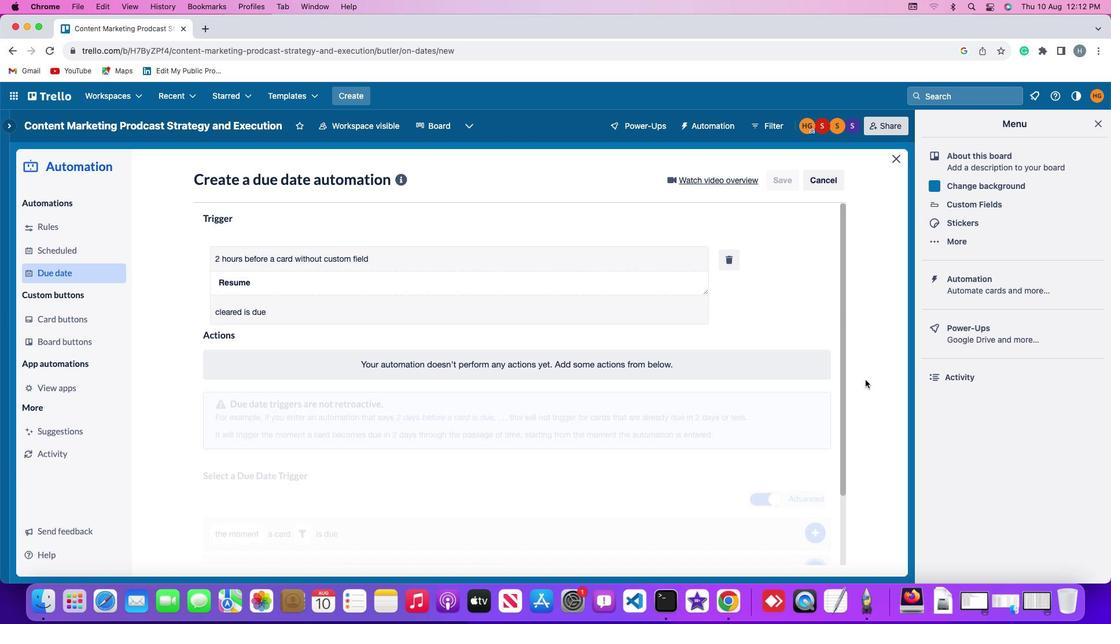 
